 Task: Look for space in Andria, Italy from 2nd September, 2023 to 5th September, 2023 for 1 adult in price range Rs.5000 to Rs.10000. Place can be private room with 1  bedroom having 1 bed and 1 bathroom. Property type can be house, flat, guest house, hotel. Amenities needed are: washing machine. Booking option can be shelf check-in. Required host language is English.
Action: Mouse moved to (470, 77)
Screenshot: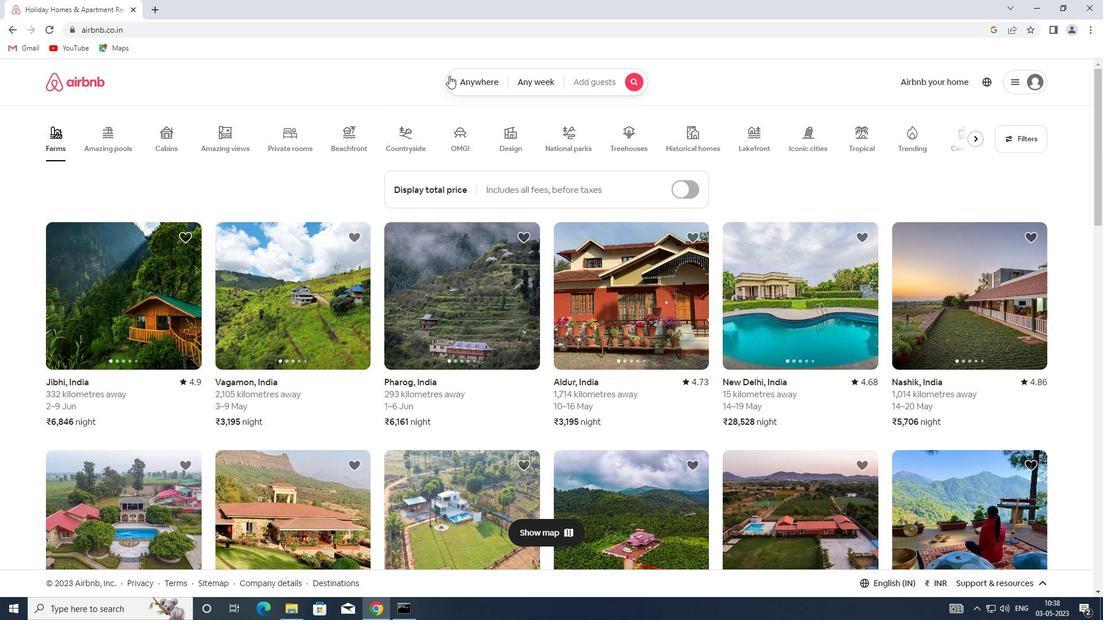 
Action: Mouse pressed left at (470, 77)
Screenshot: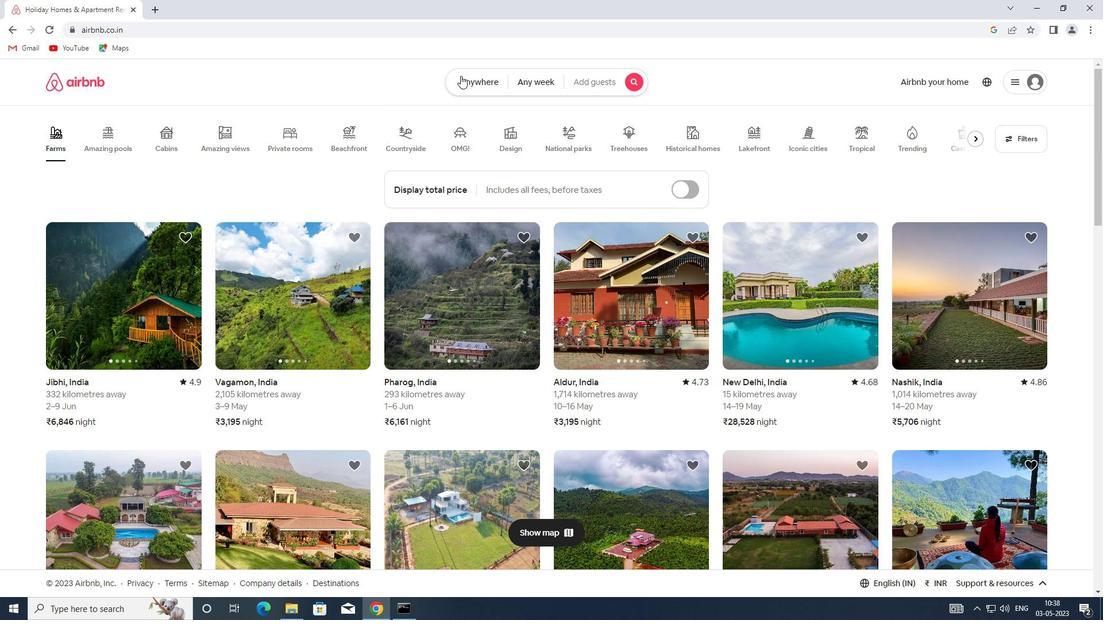 
Action: Mouse moved to (340, 127)
Screenshot: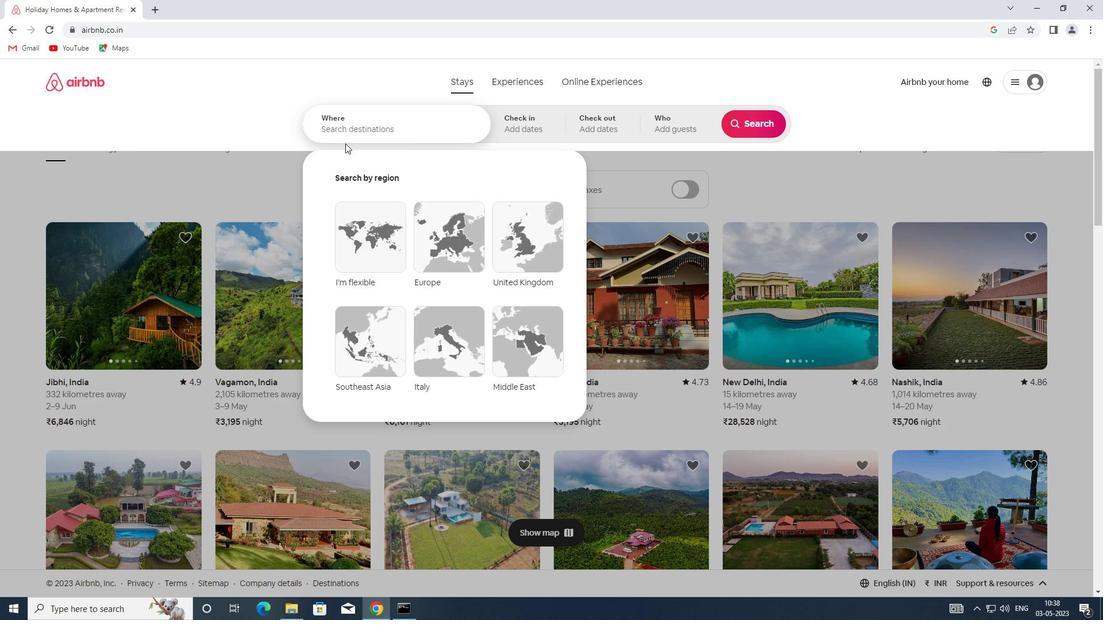
Action: Mouse pressed left at (340, 127)
Screenshot: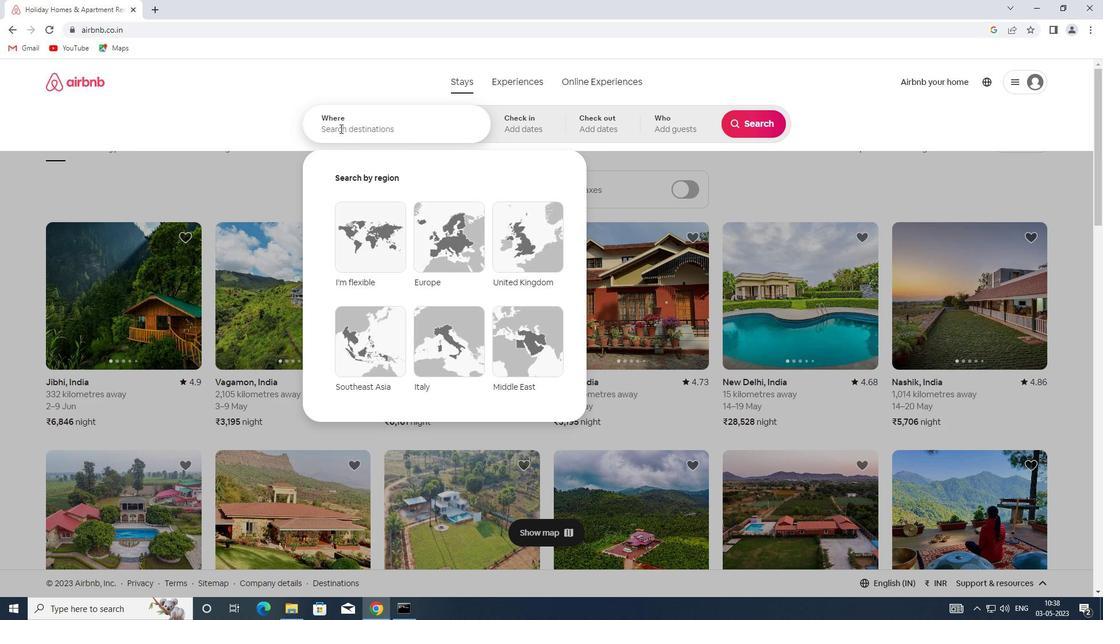 
Action: Key pressed <Key.shift>ANDRIA,<Key.shift>ITALY
Screenshot: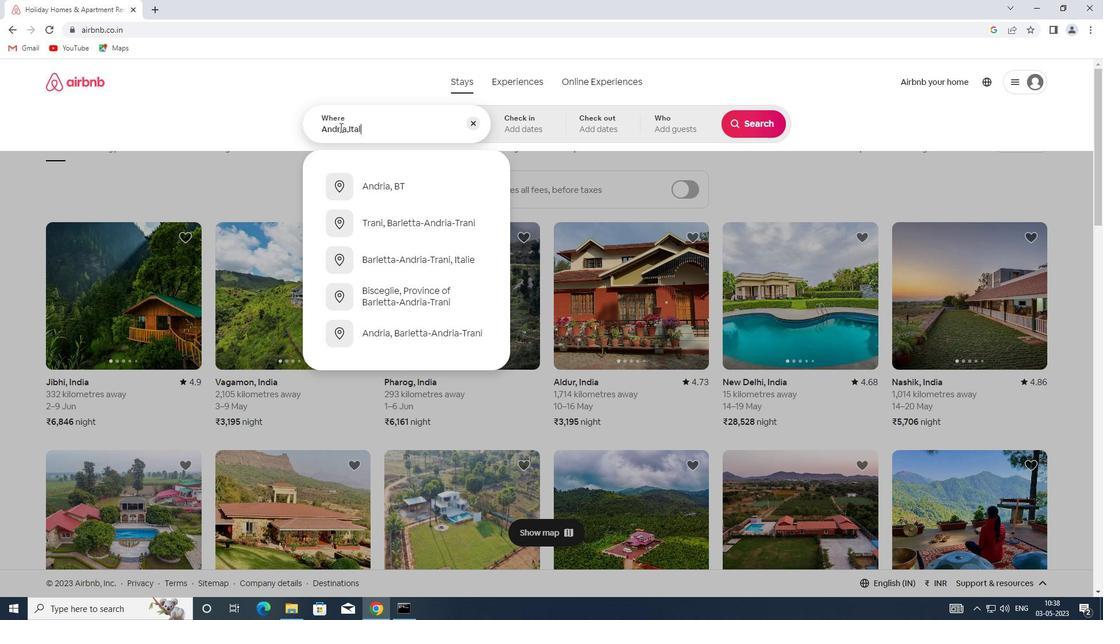 
Action: Mouse moved to (521, 137)
Screenshot: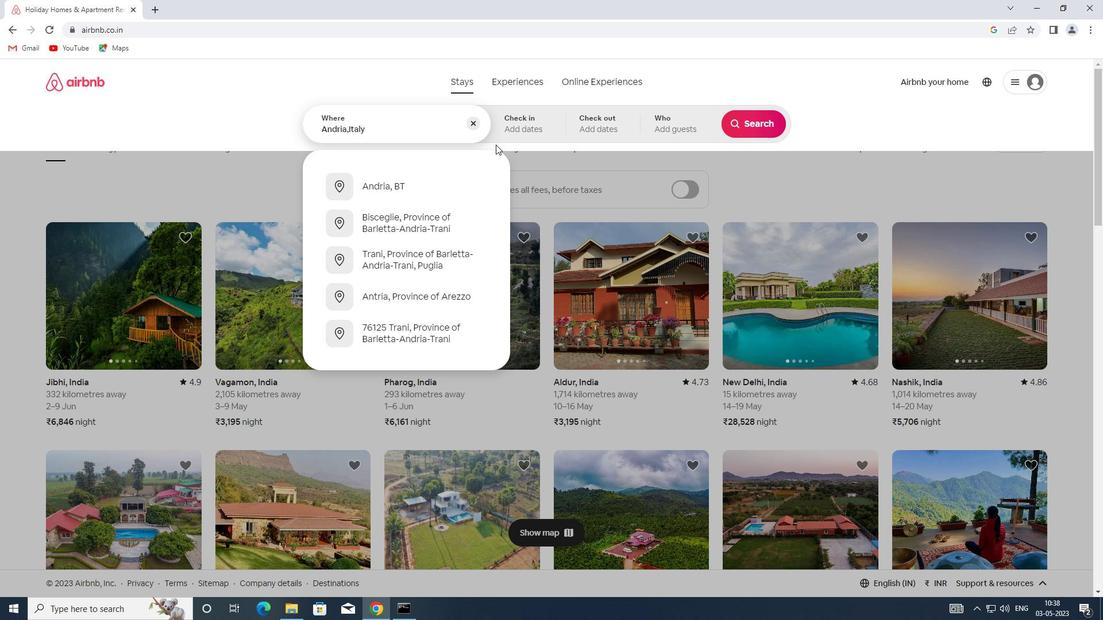 
Action: Mouse pressed left at (521, 137)
Screenshot: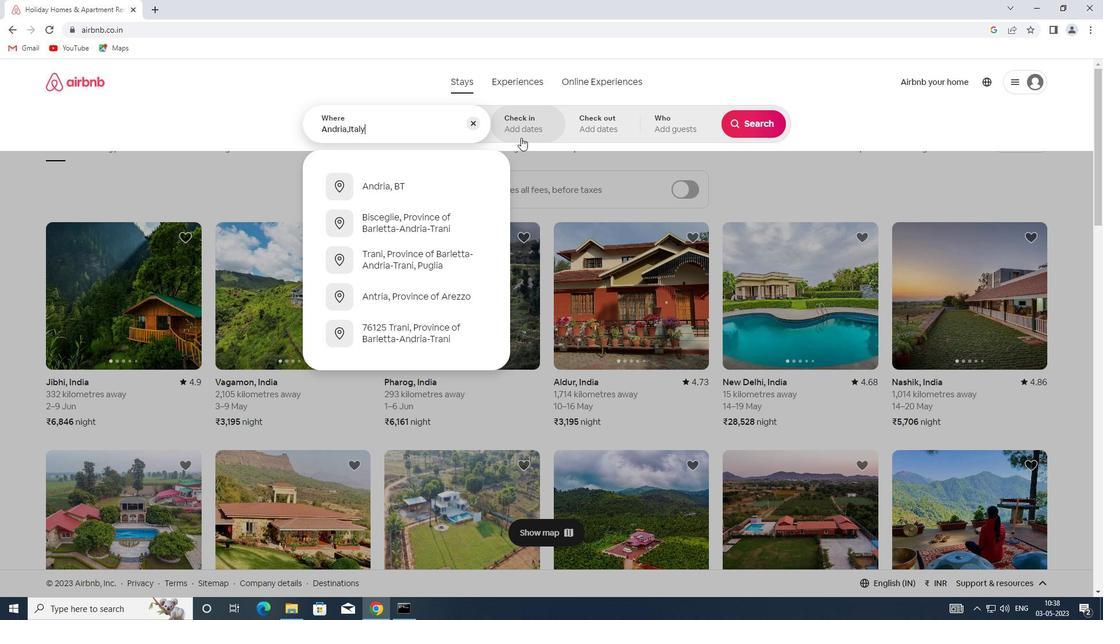 
Action: Mouse moved to (752, 220)
Screenshot: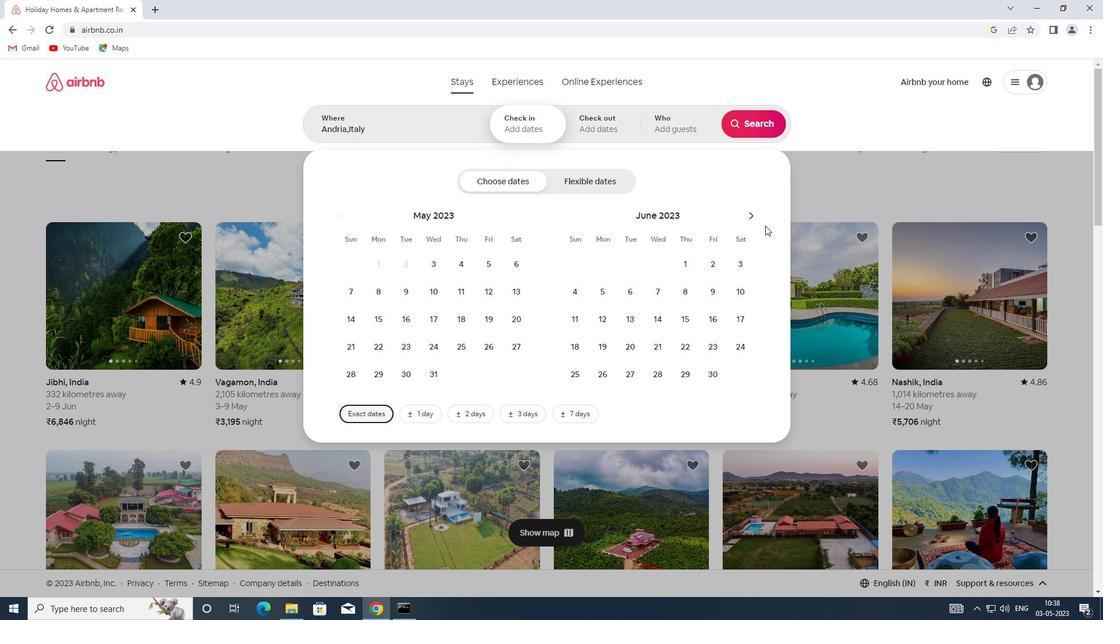 
Action: Mouse pressed left at (752, 220)
Screenshot: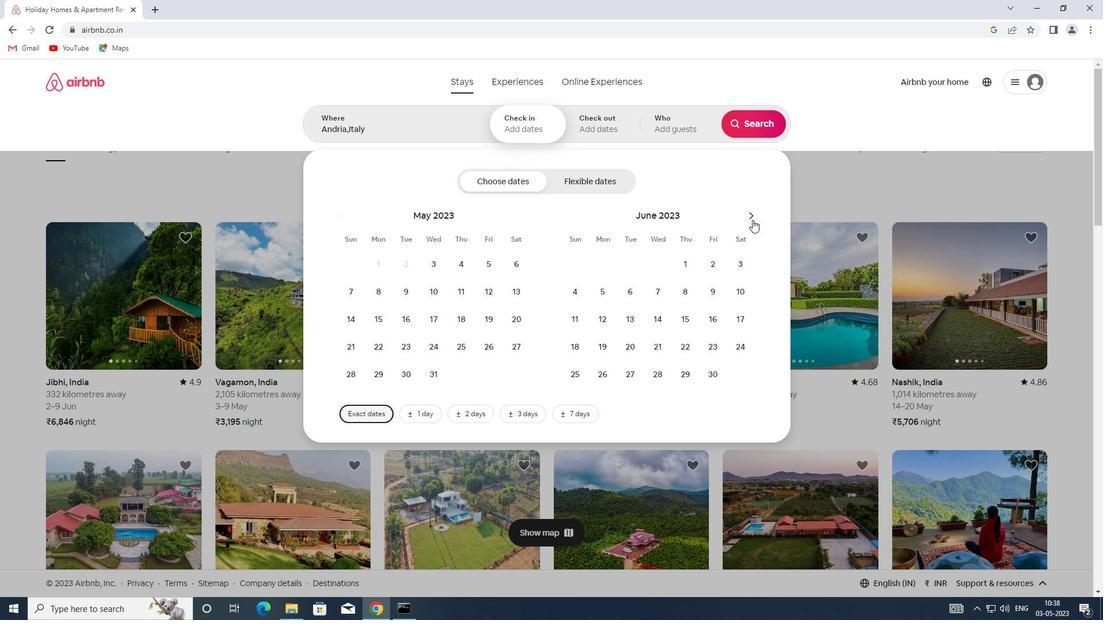 
Action: Mouse pressed left at (752, 220)
Screenshot: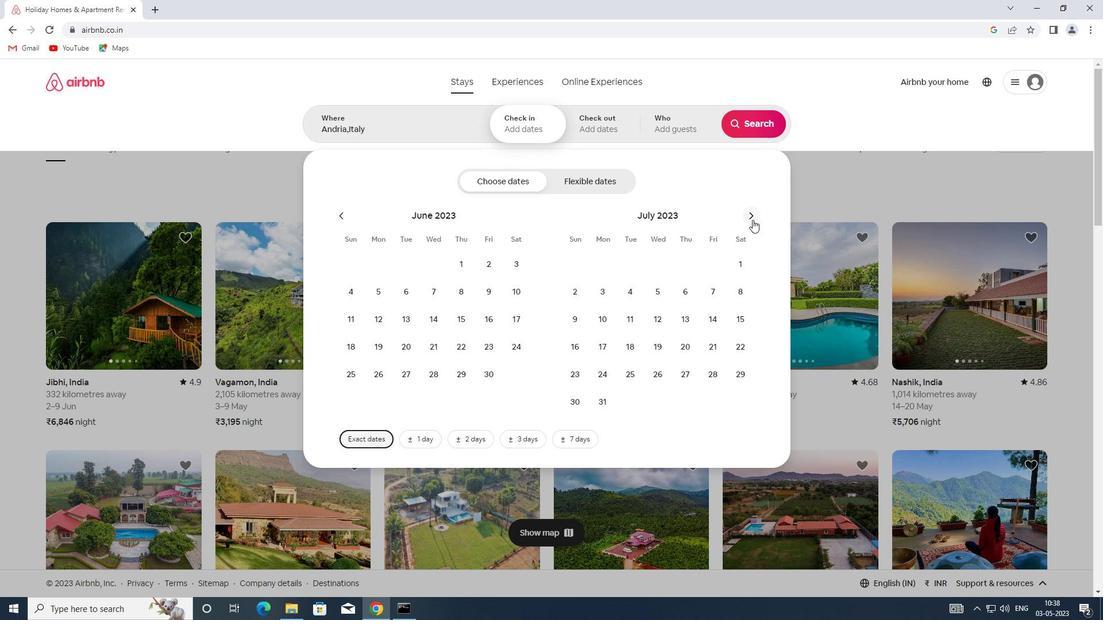 
Action: Mouse pressed left at (752, 220)
Screenshot: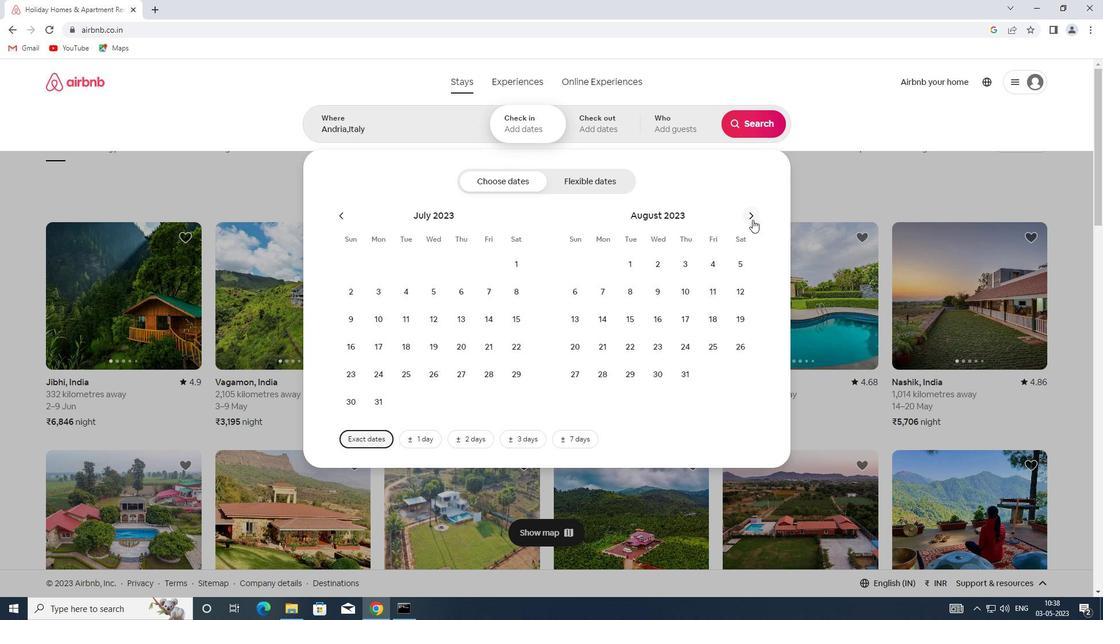 
Action: Mouse moved to (739, 271)
Screenshot: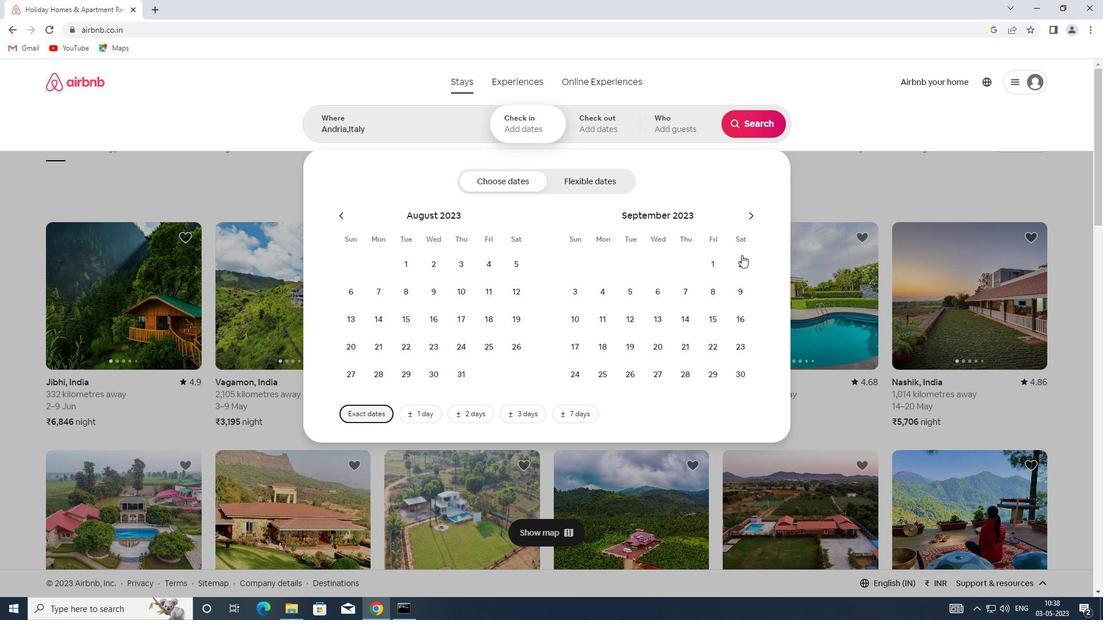 
Action: Mouse pressed left at (739, 271)
Screenshot: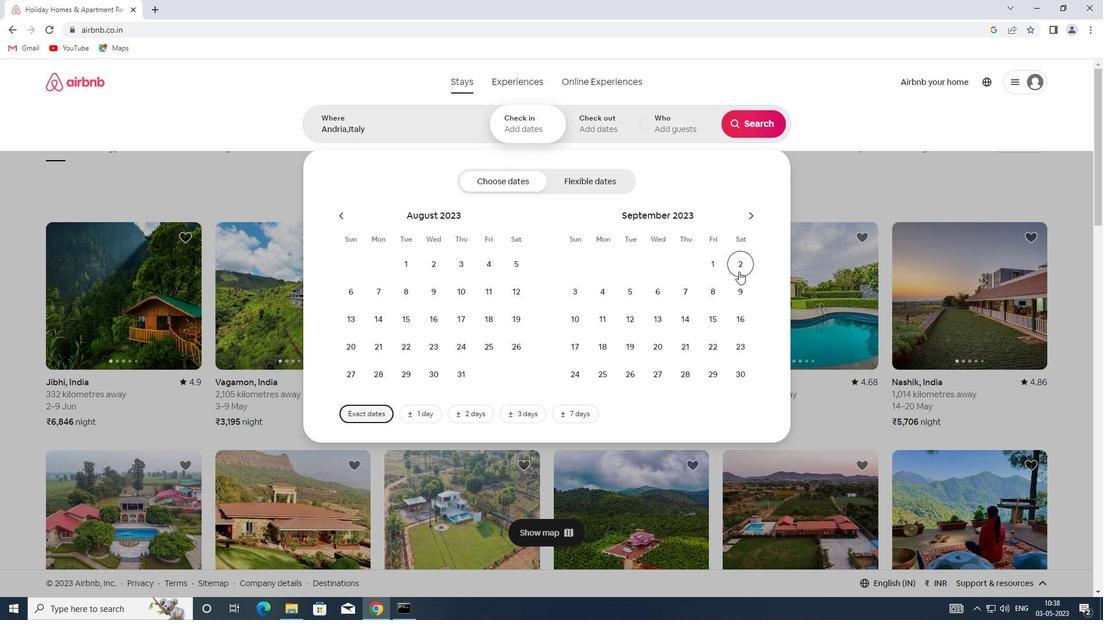 
Action: Mouse moved to (635, 293)
Screenshot: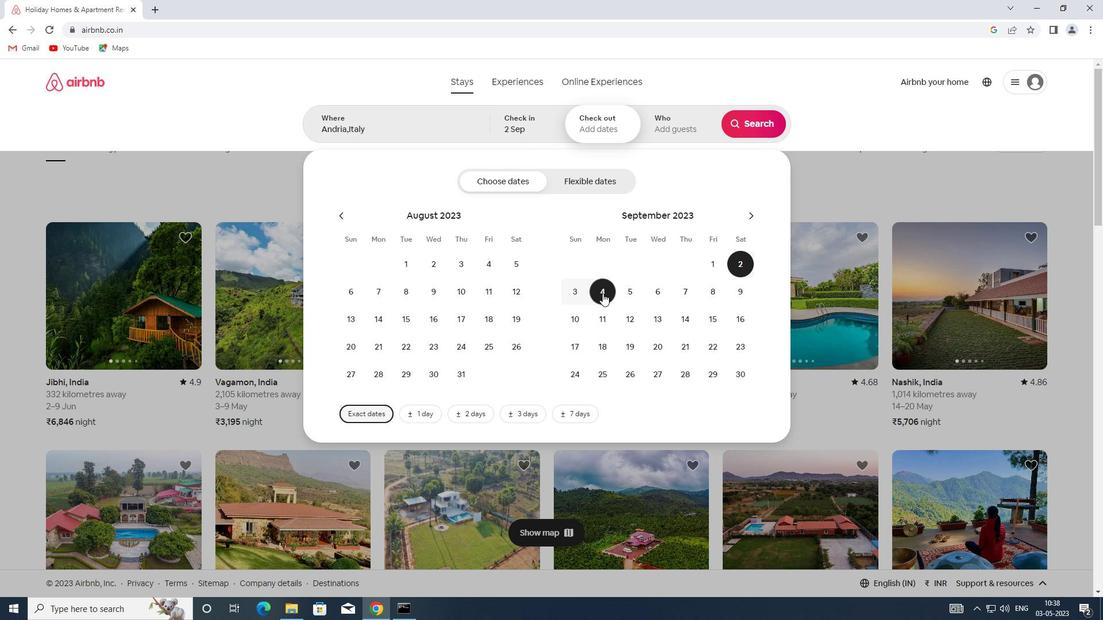 
Action: Mouse pressed left at (635, 293)
Screenshot: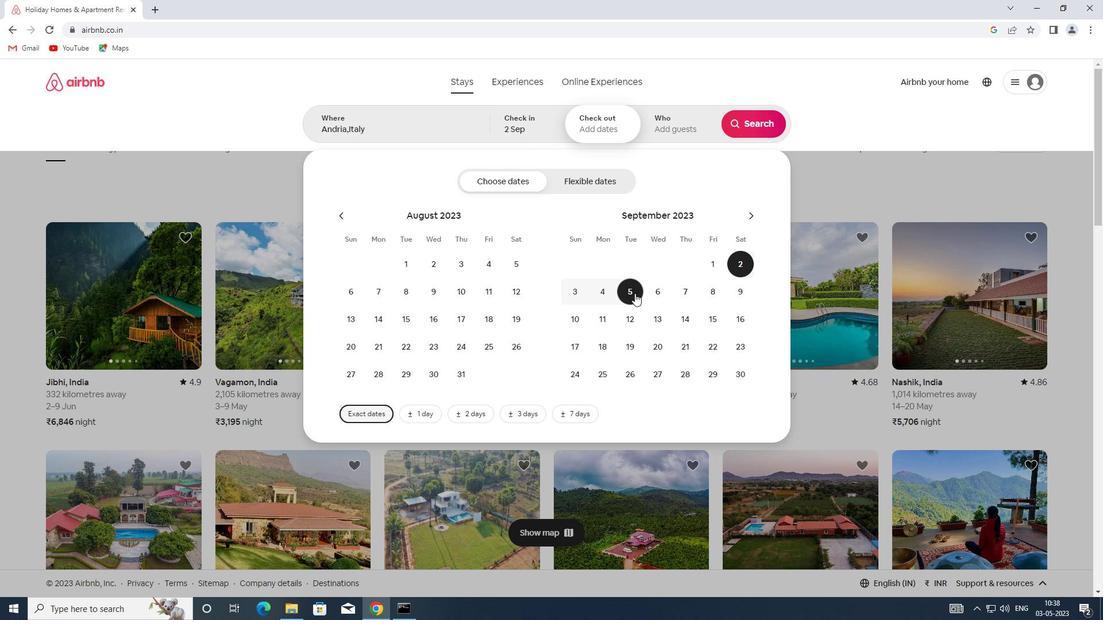 
Action: Mouse moved to (668, 124)
Screenshot: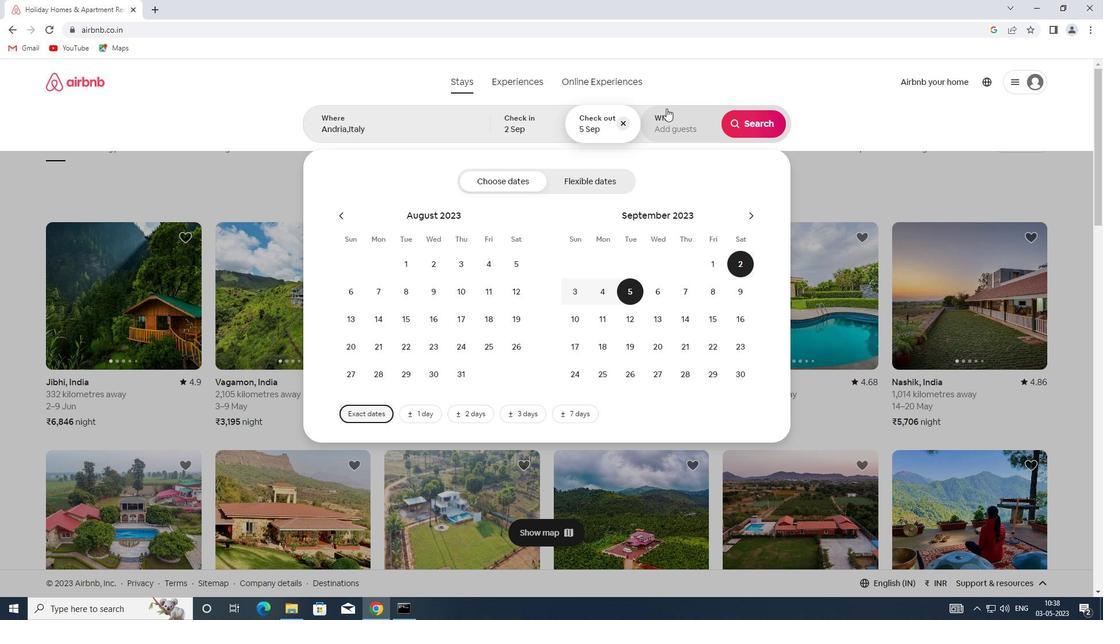 
Action: Mouse pressed left at (668, 124)
Screenshot: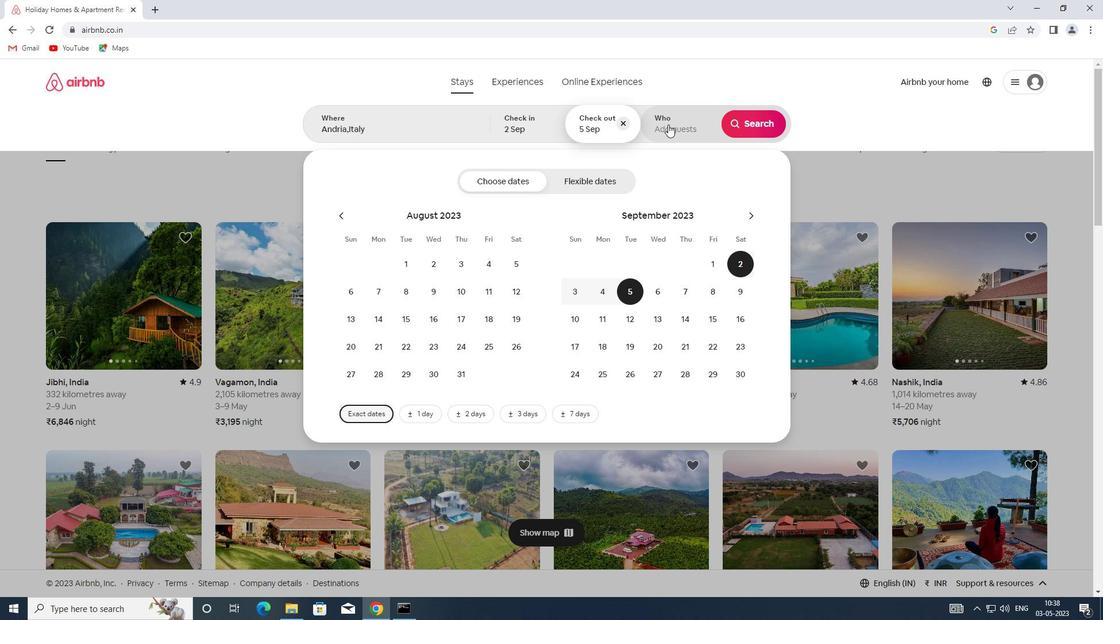 
Action: Mouse moved to (756, 186)
Screenshot: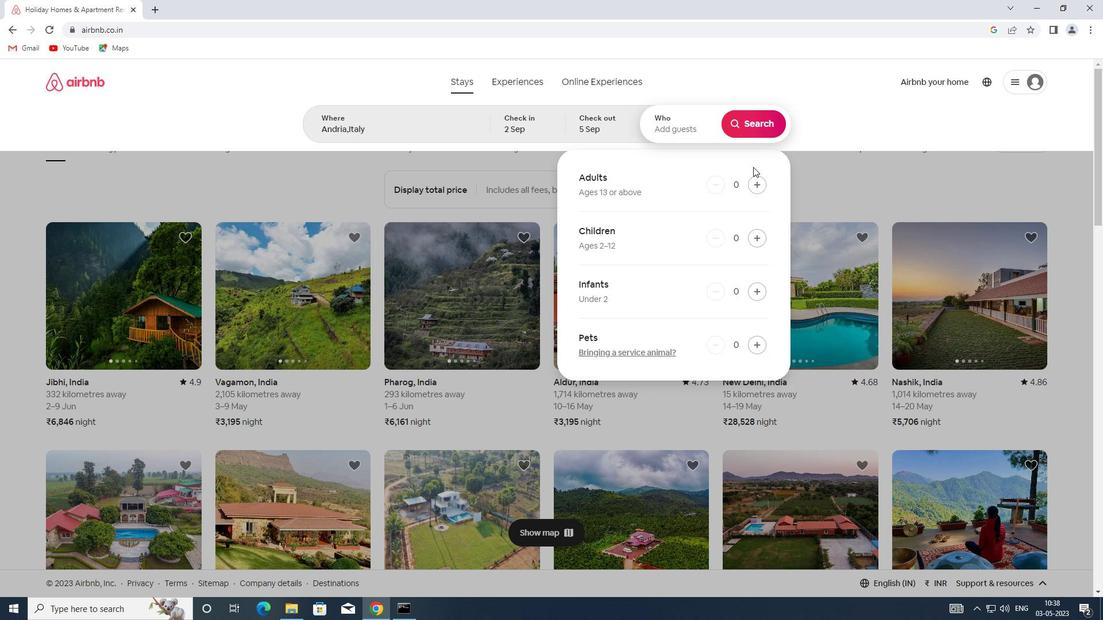 
Action: Mouse pressed left at (756, 186)
Screenshot: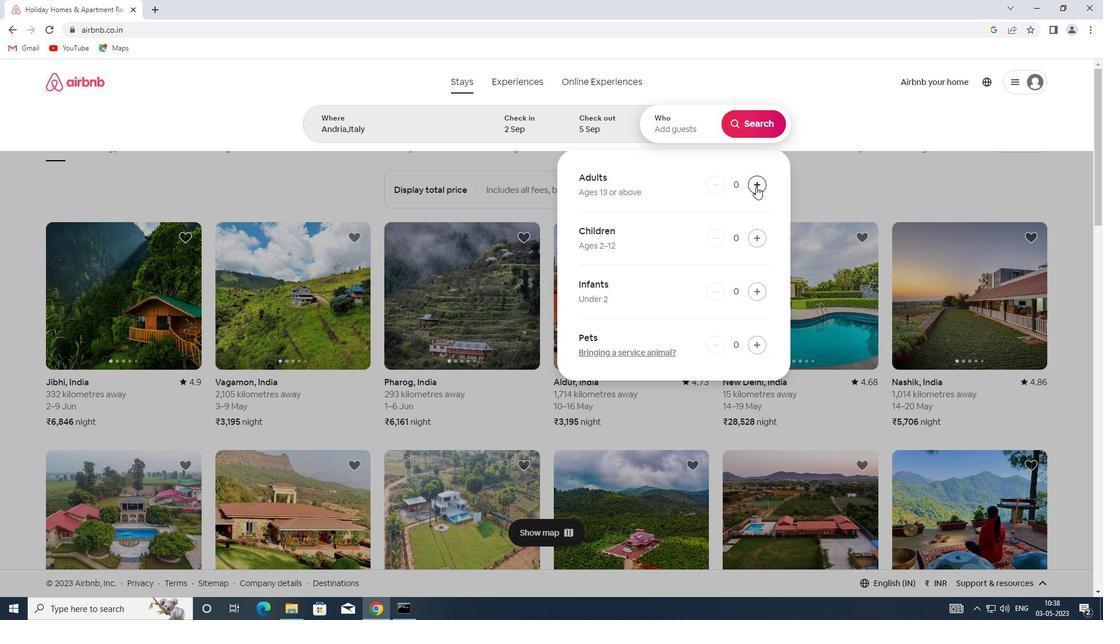 
Action: Mouse moved to (756, 113)
Screenshot: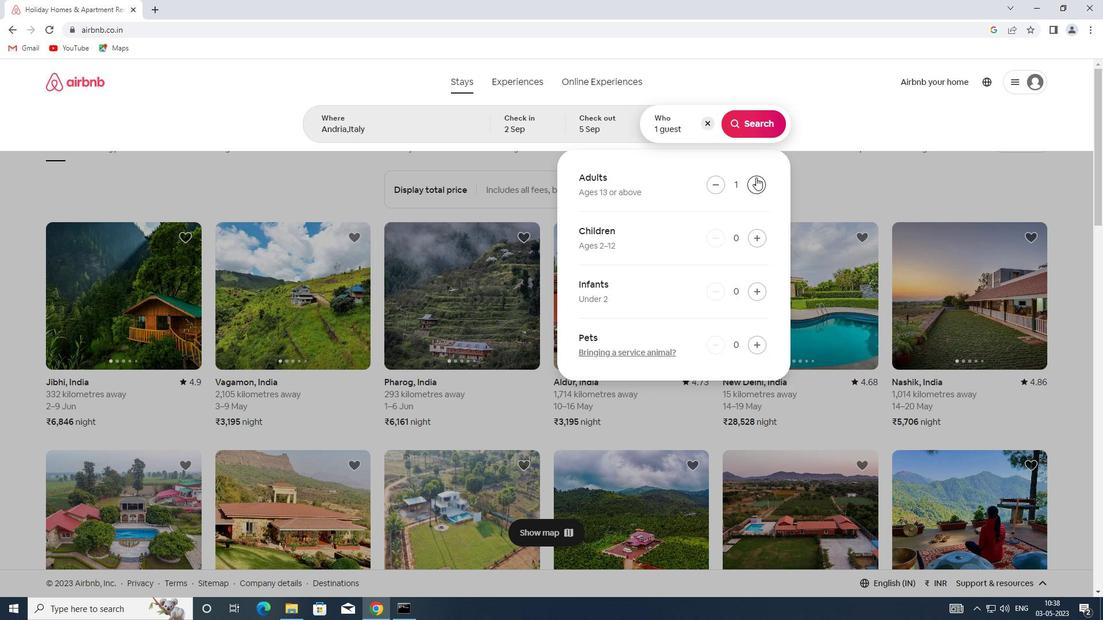 
Action: Mouse pressed left at (756, 113)
Screenshot: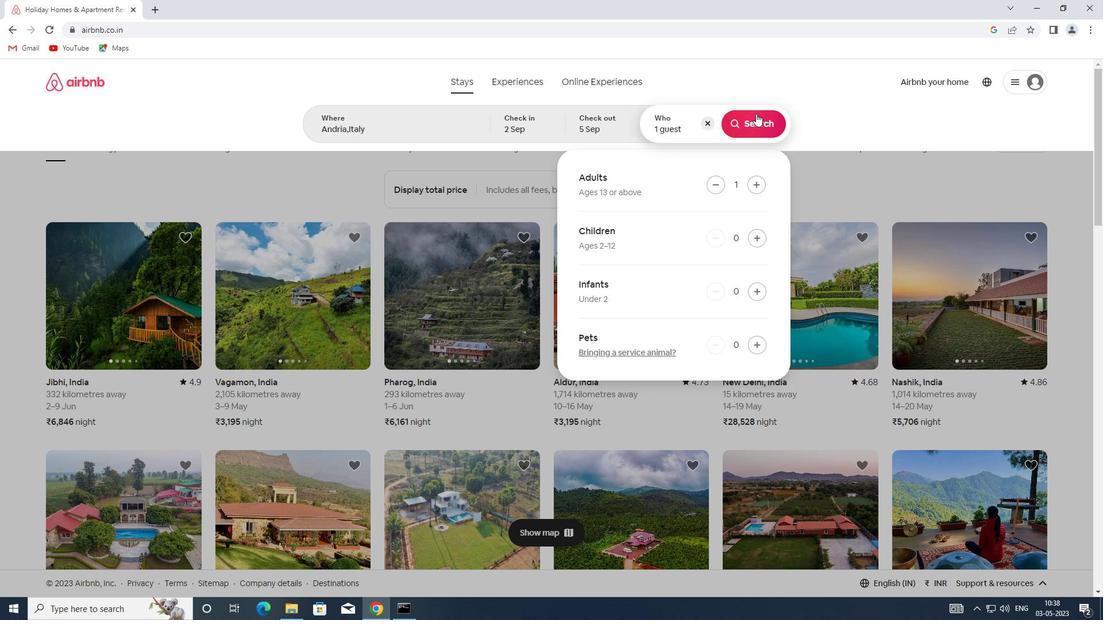 
Action: Mouse moved to (1046, 136)
Screenshot: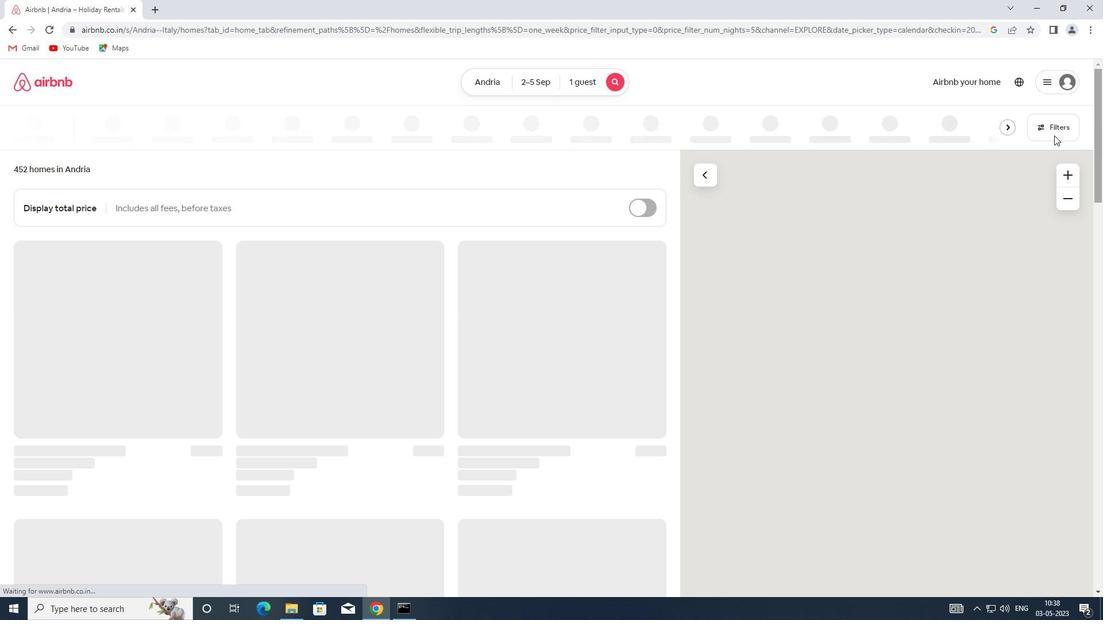 
Action: Mouse pressed left at (1046, 136)
Screenshot: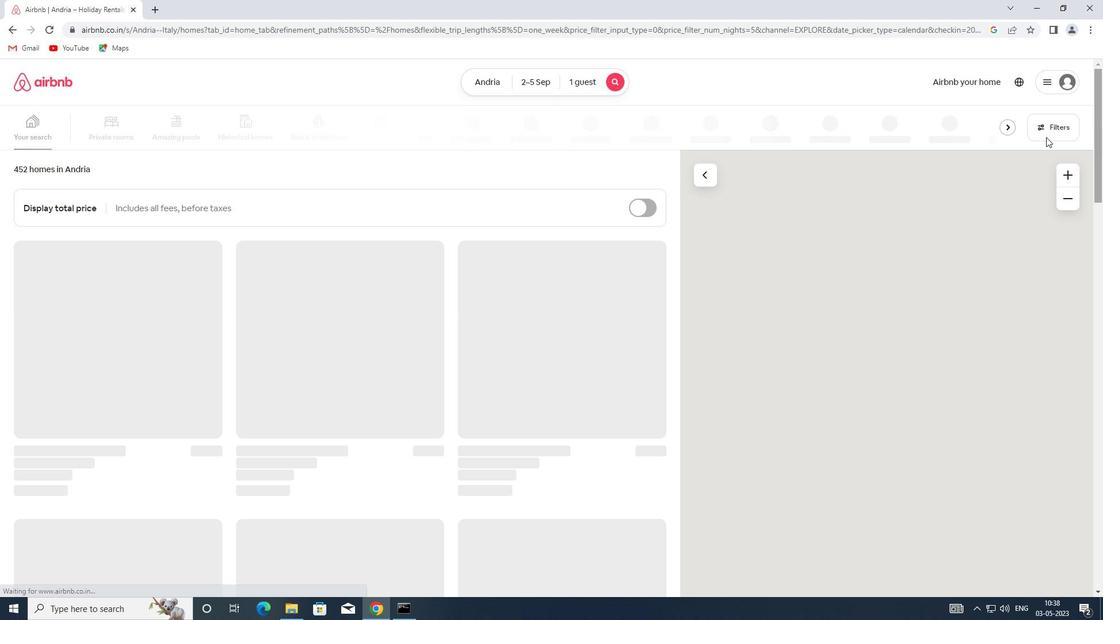 
Action: Mouse moved to (414, 274)
Screenshot: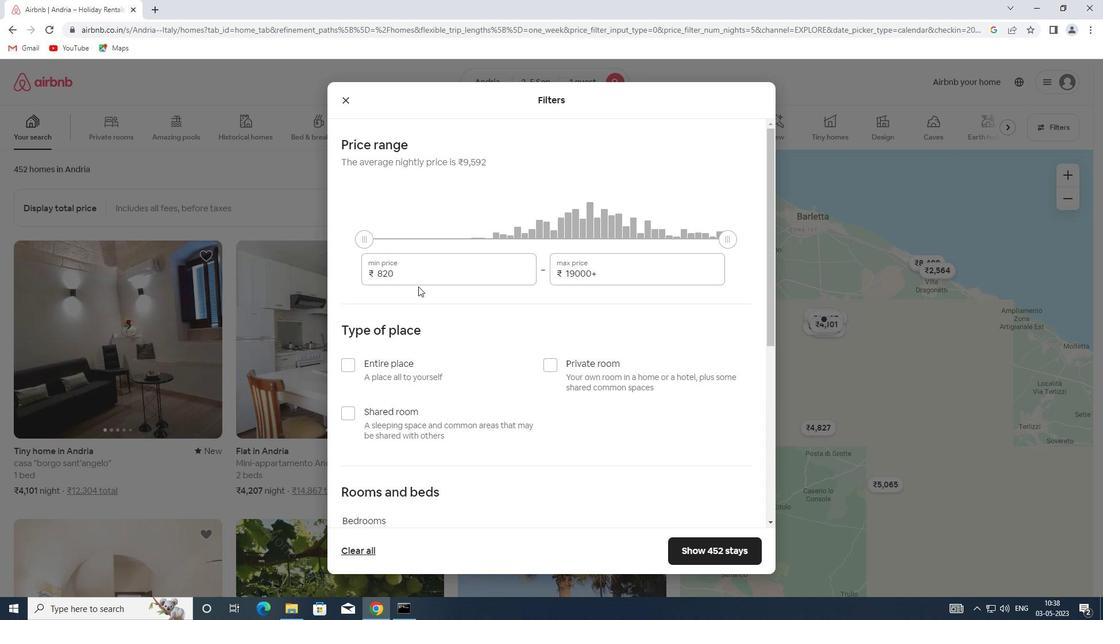 
Action: Mouse pressed left at (414, 274)
Screenshot: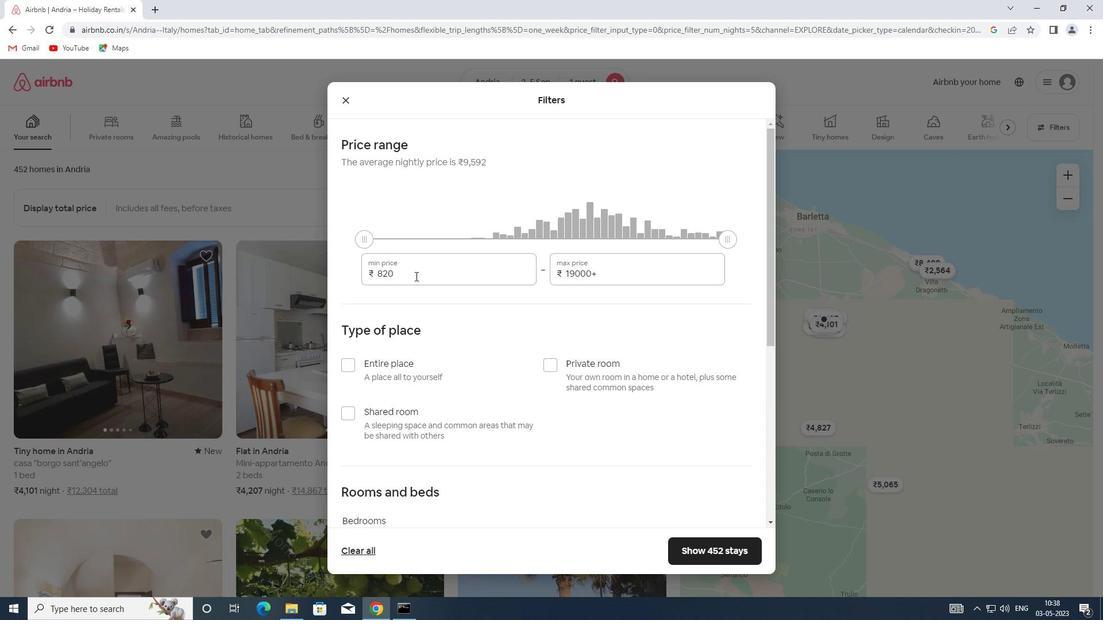 
Action: Mouse moved to (326, 271)
Screenshot: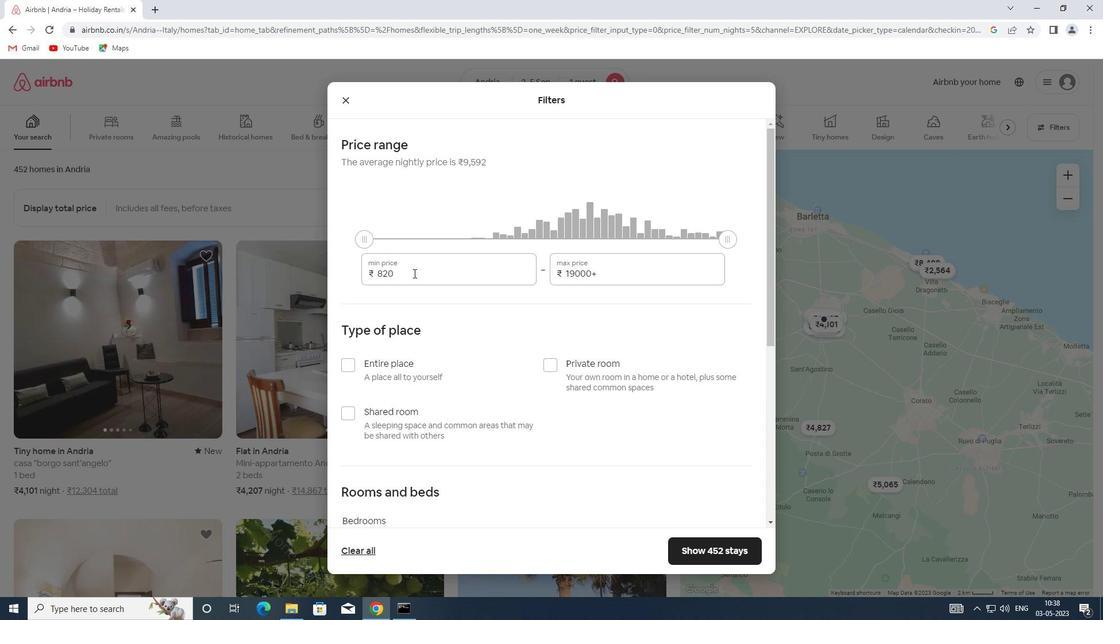 
Action: Key pressed 5000
Screenshot: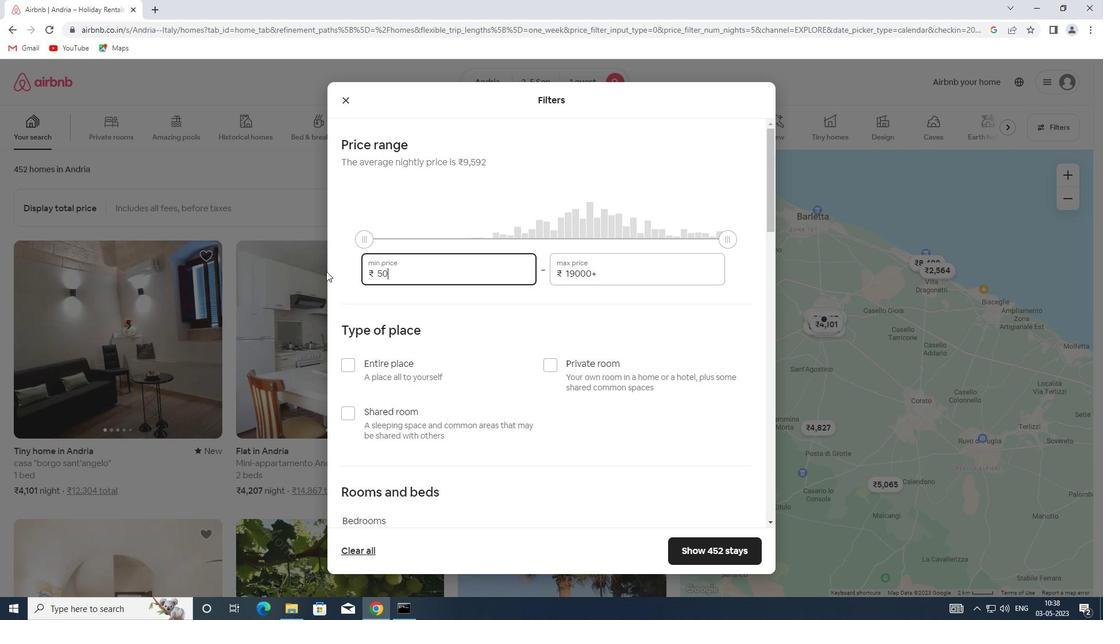 
Action: Mouse moved to (605, 271)
Screenshot: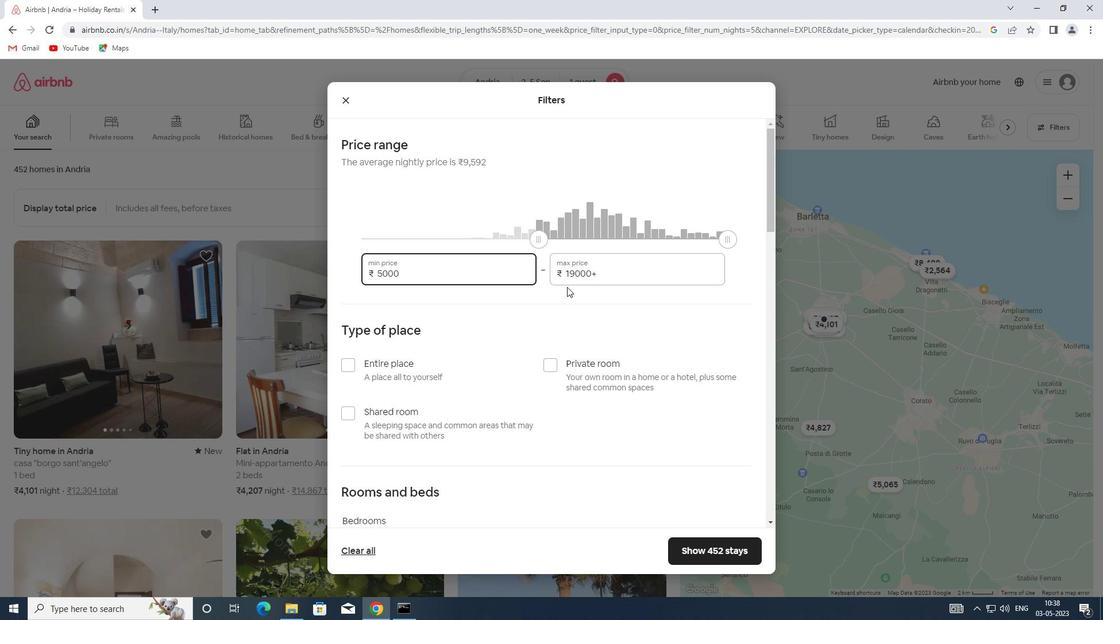 
Action: Mouse pressed left at (605, 271)
Screenshot: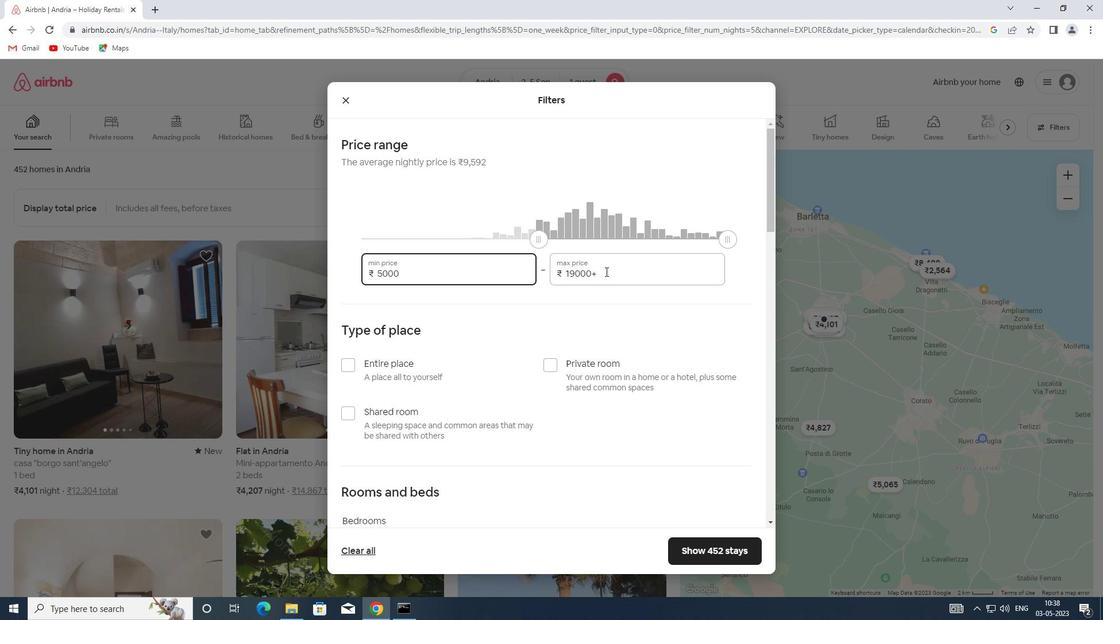 
Action: Mouse moved to (550, 271)
Screenshot: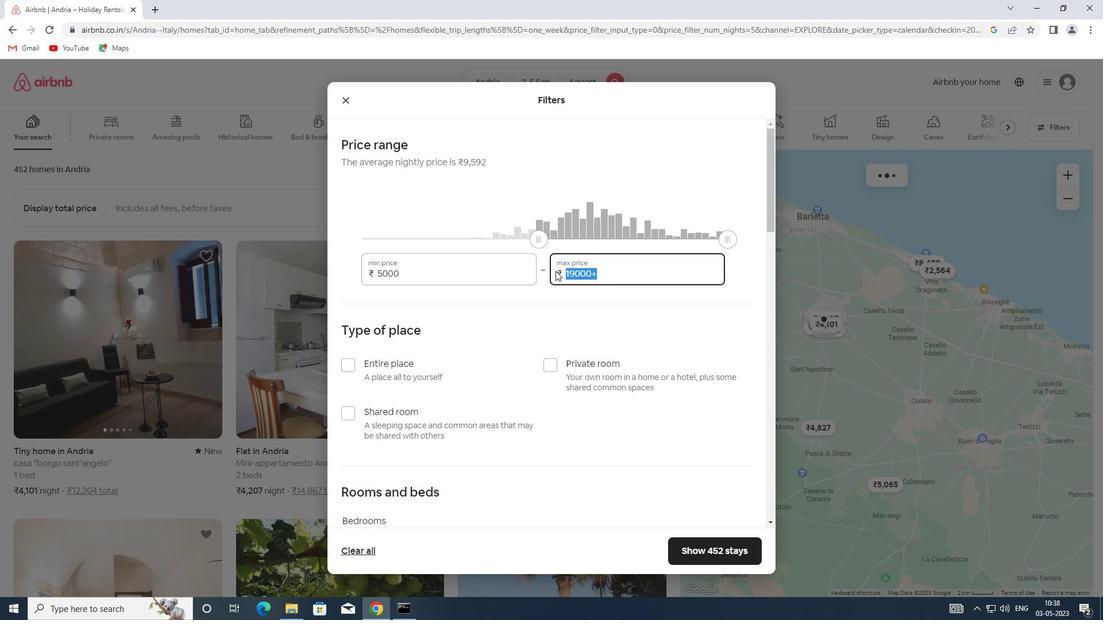 
Action: Key pressed 10000
Screenshot: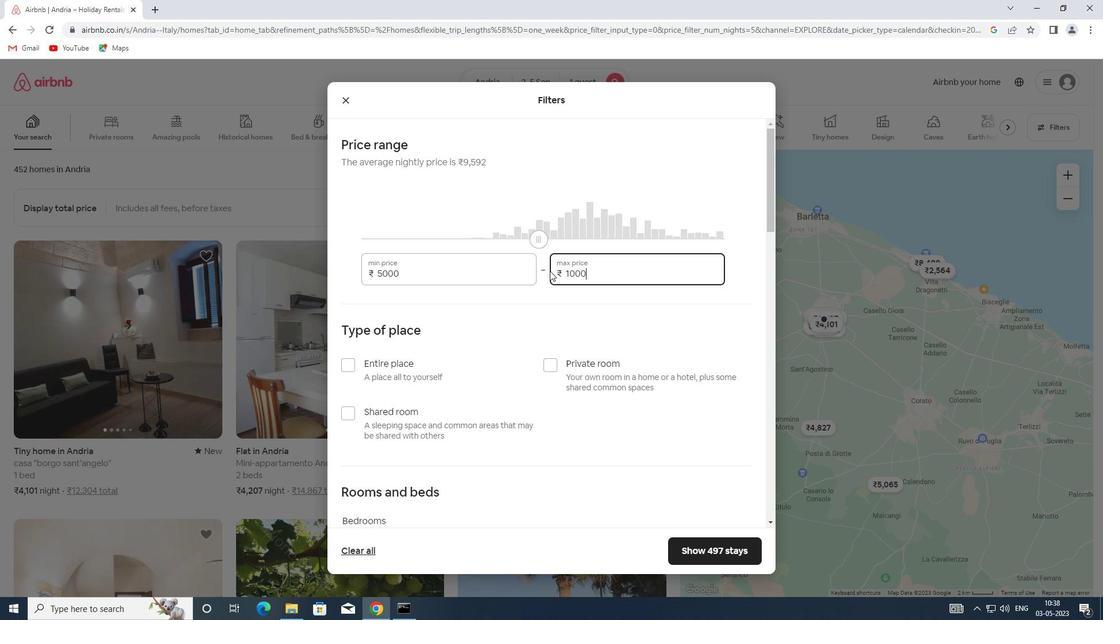 
Action: Mouse moved to (361, 366)
Screenshot: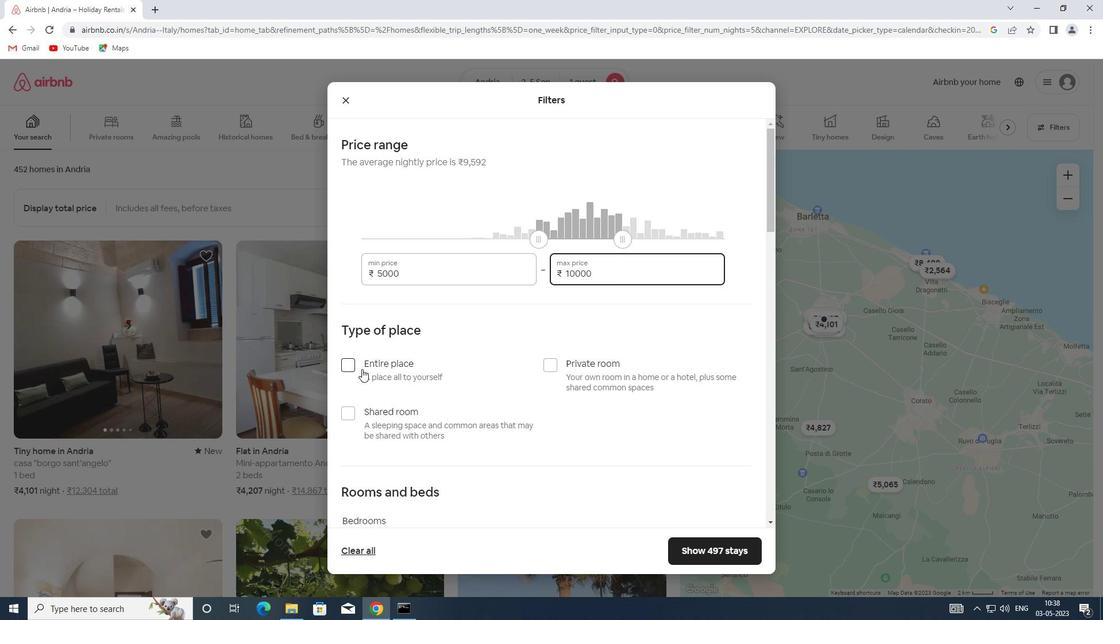 
Action: Mouse pressed left at (361, 366)
Screenshot: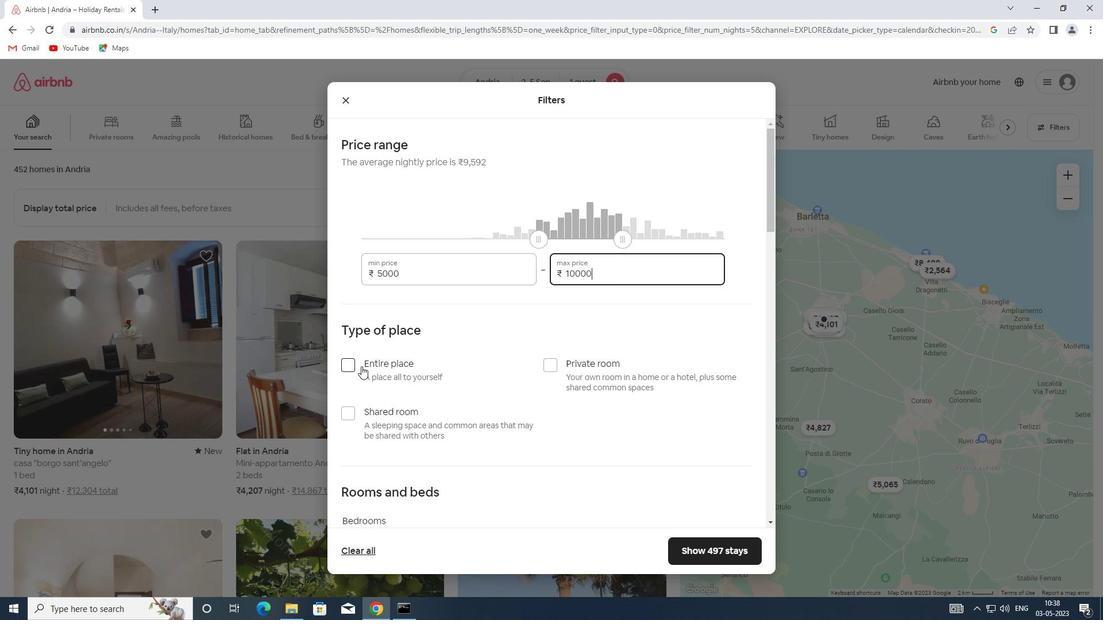 
Action: Mouse scrolled (361, 366) with delta (0, 0)
Screenshot: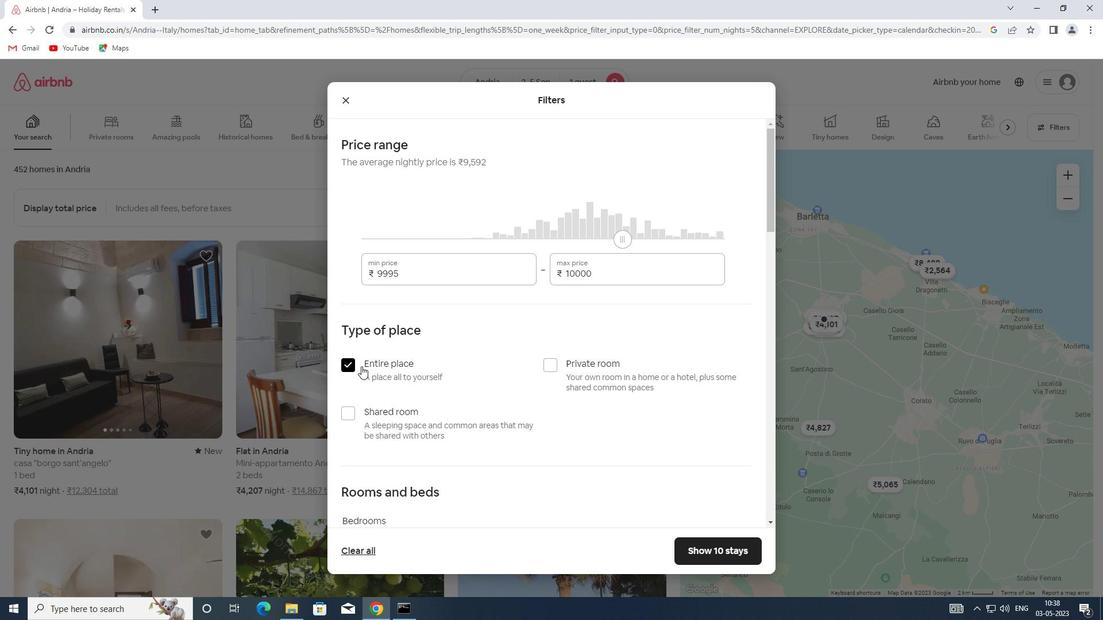 
Action: Mouse moved to (553, 311)
Screenshot: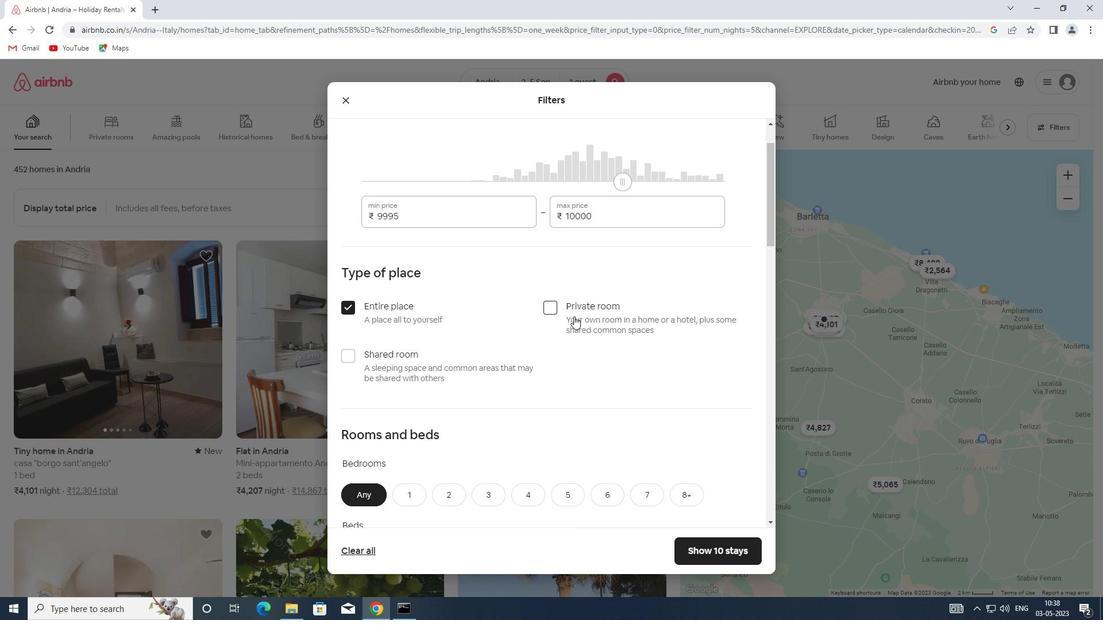 
Action: Mouse pressed left at (553, 311)
Screenshot: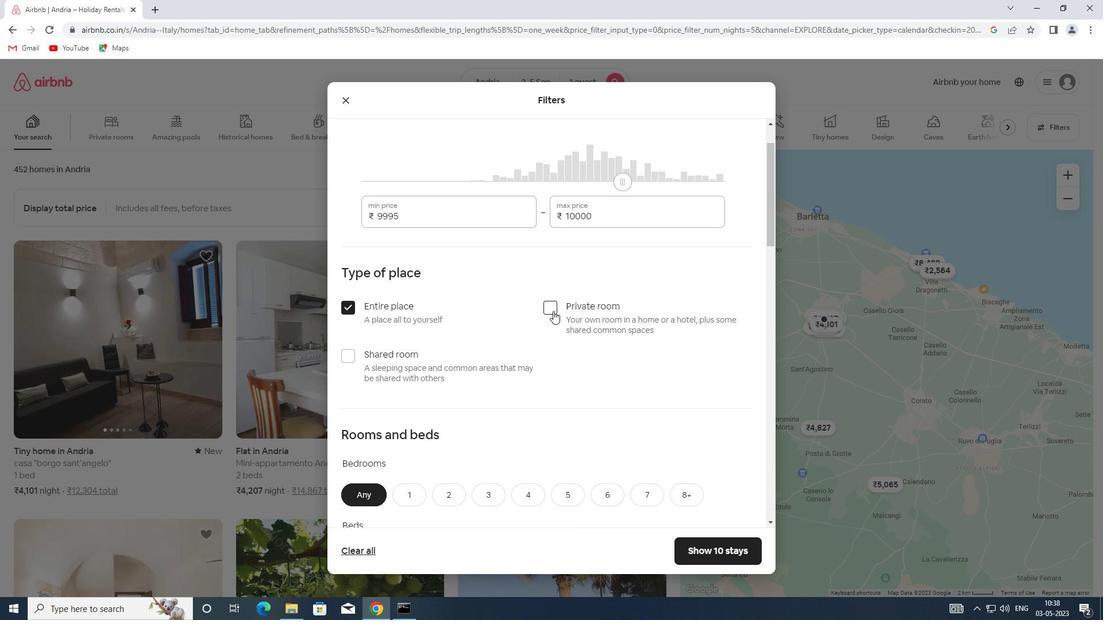 
Action: Mouse moved to (350, 310)
Screenshot: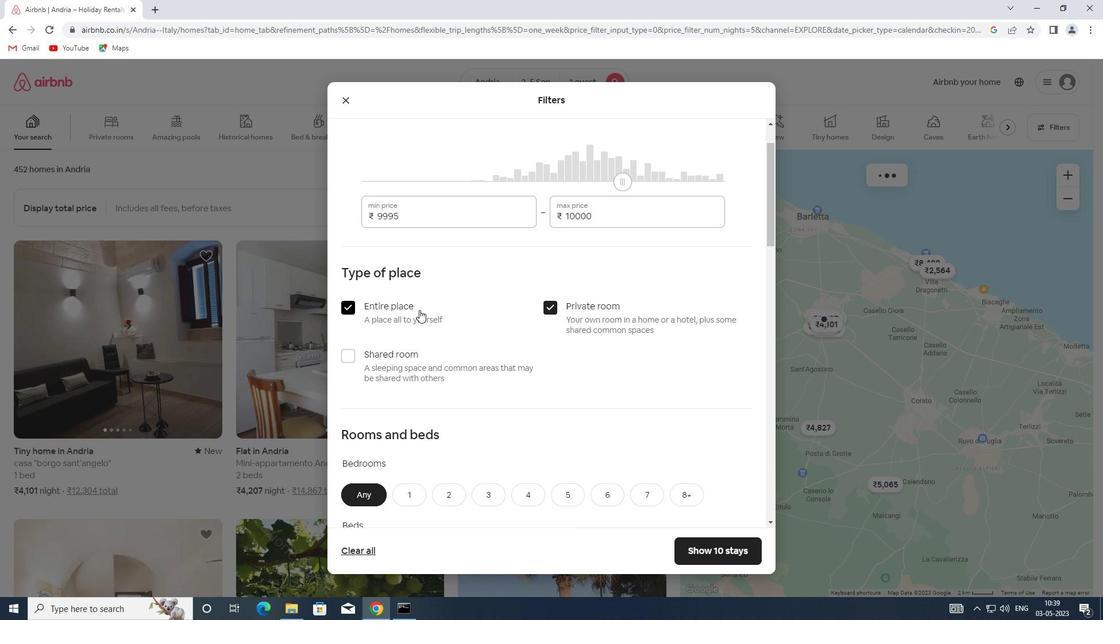 
Action: Mouse pressed left at (350, 310)
Screenshot: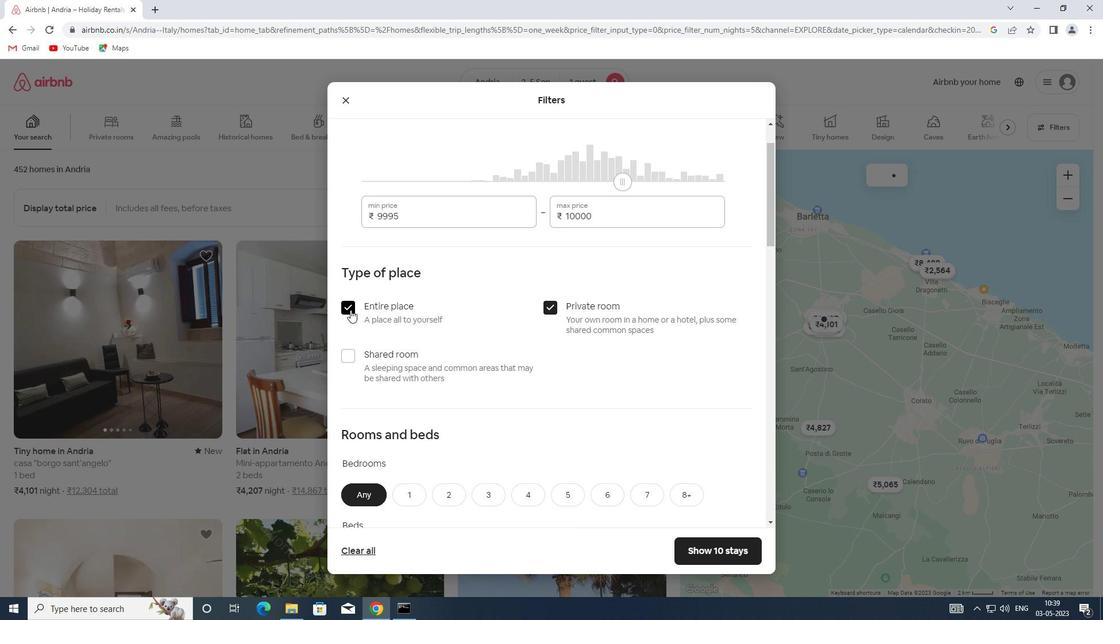 
Action: Mouse scrolled (350, 309) with delta (0, 0)
Screenshot: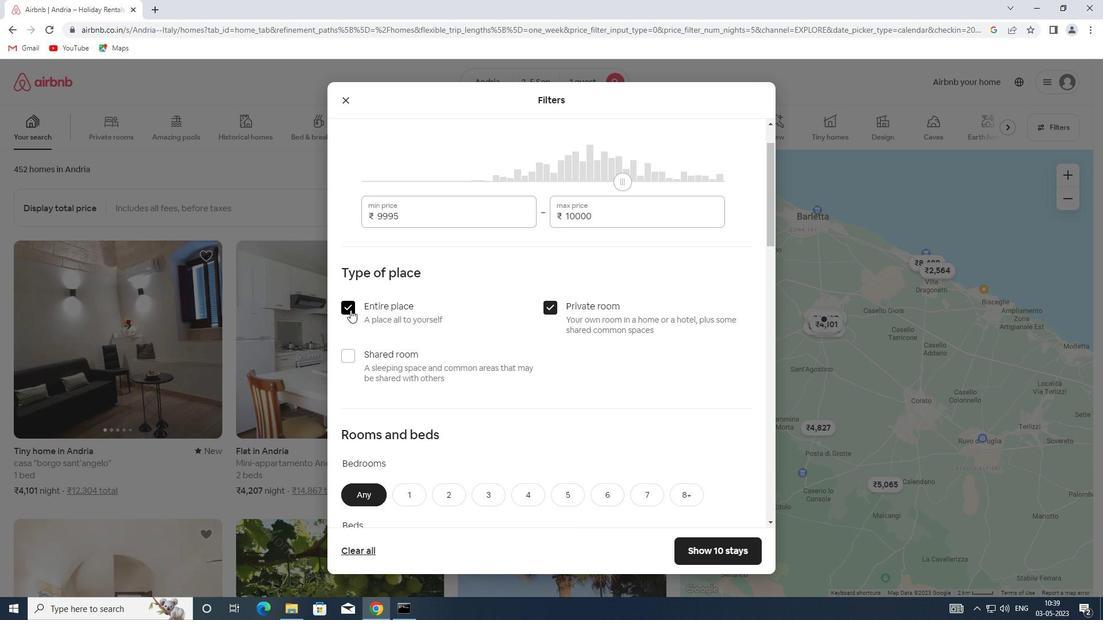 
Action: Mouse scrolled (350, 309) with delta (0, 0)
Screenshot: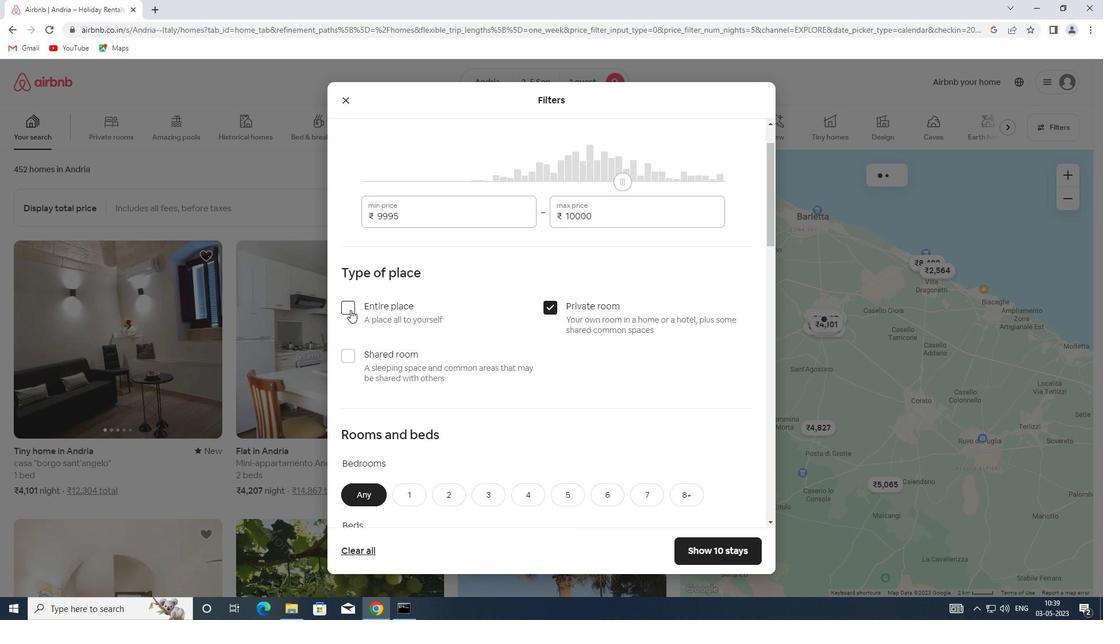 
Action: Mouse scrolled (350, 309) with delta (0, 0)
Screenshot: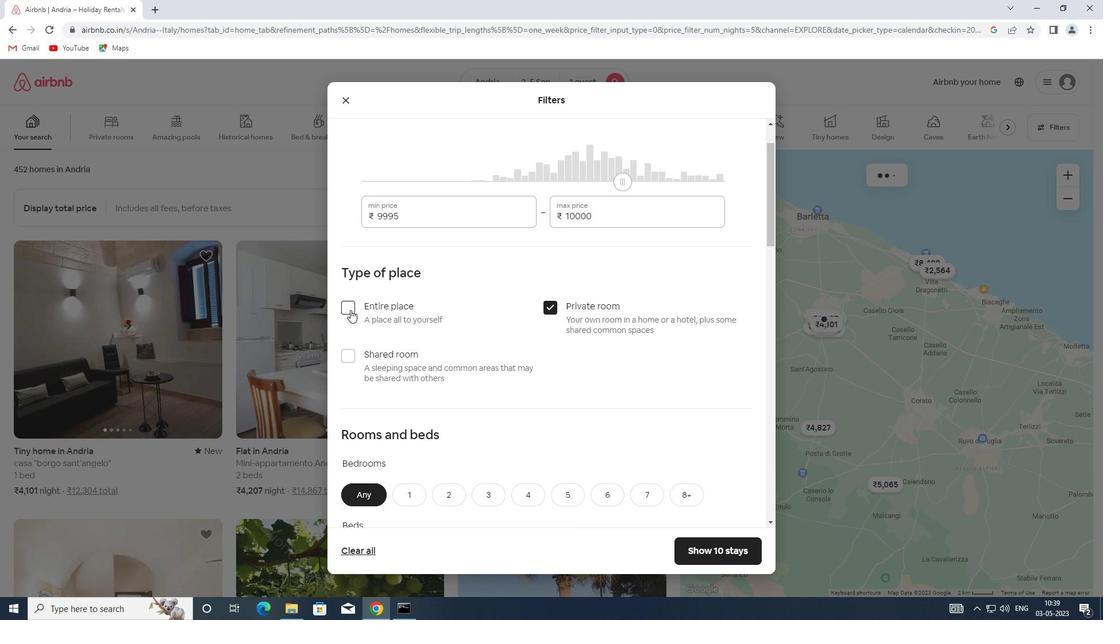 
Action: Mouse moved to (407, 317)
Screenshot: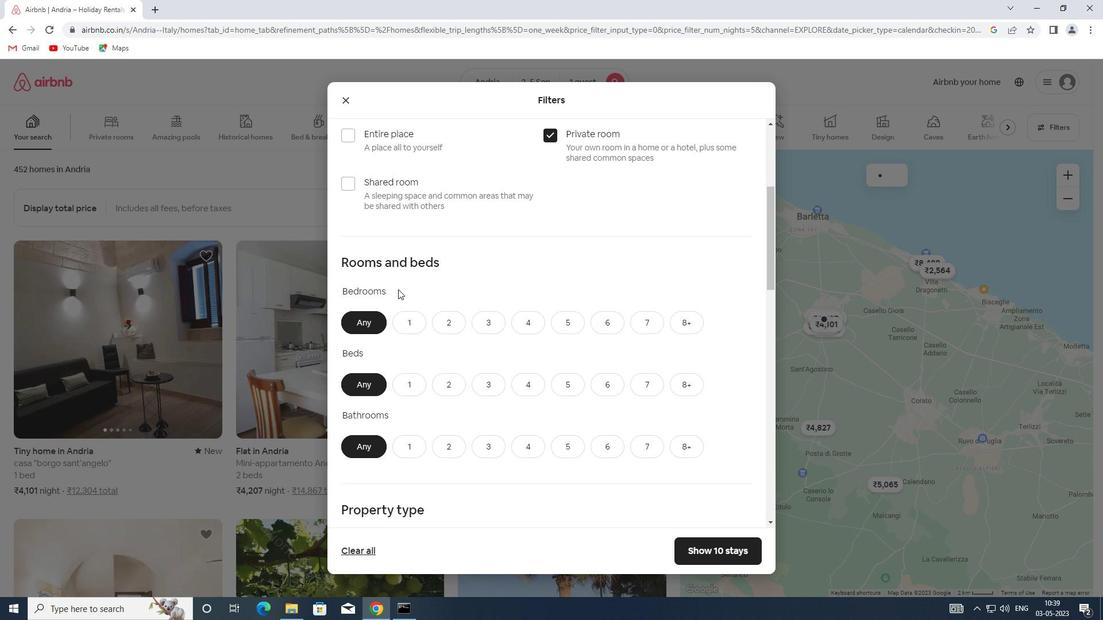 
Action: Mouse pressed left at (407, 317)
Screenshot: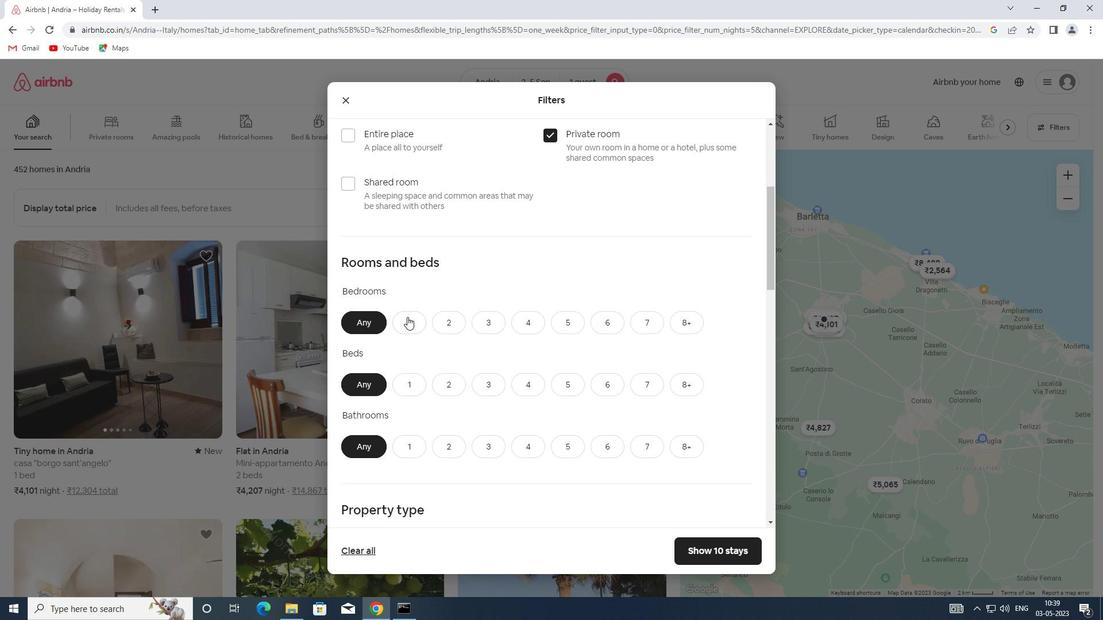 
Action: Mouse moved to (414, 383)
Screenshot: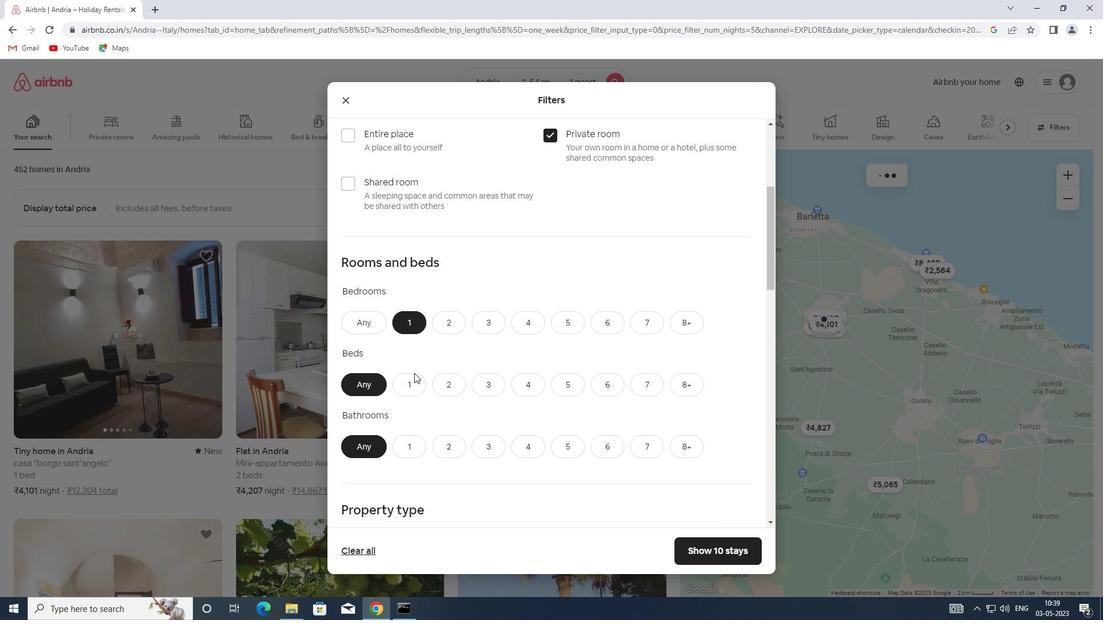 
Action: Mouse pressed left at (414, 383)
Screenshot: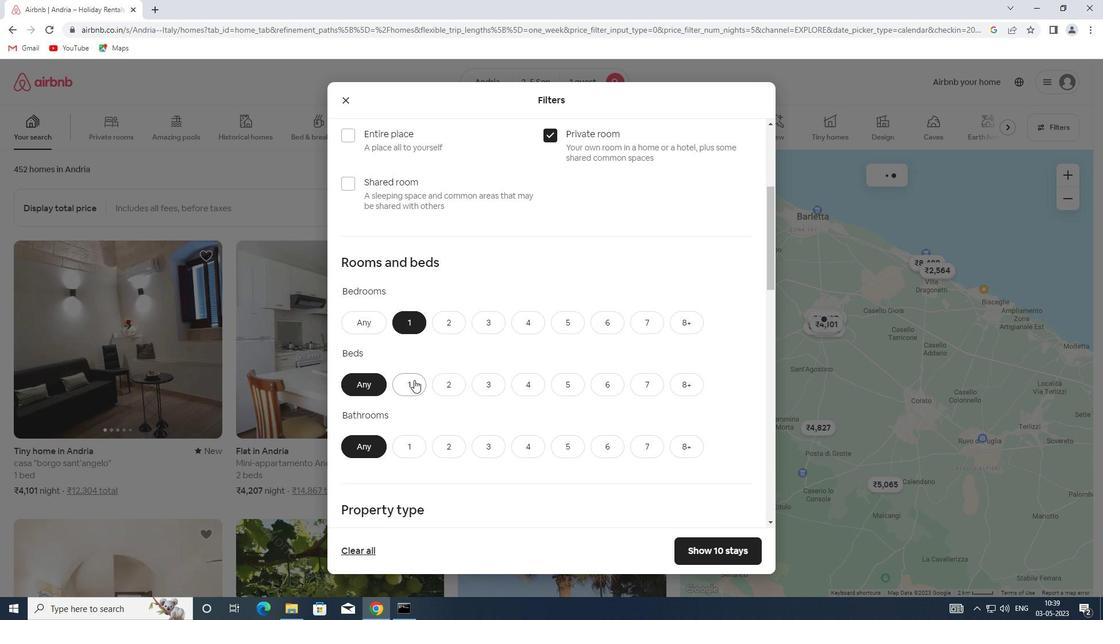 
Action: Mouse moved to (401, 440)
Screenshot: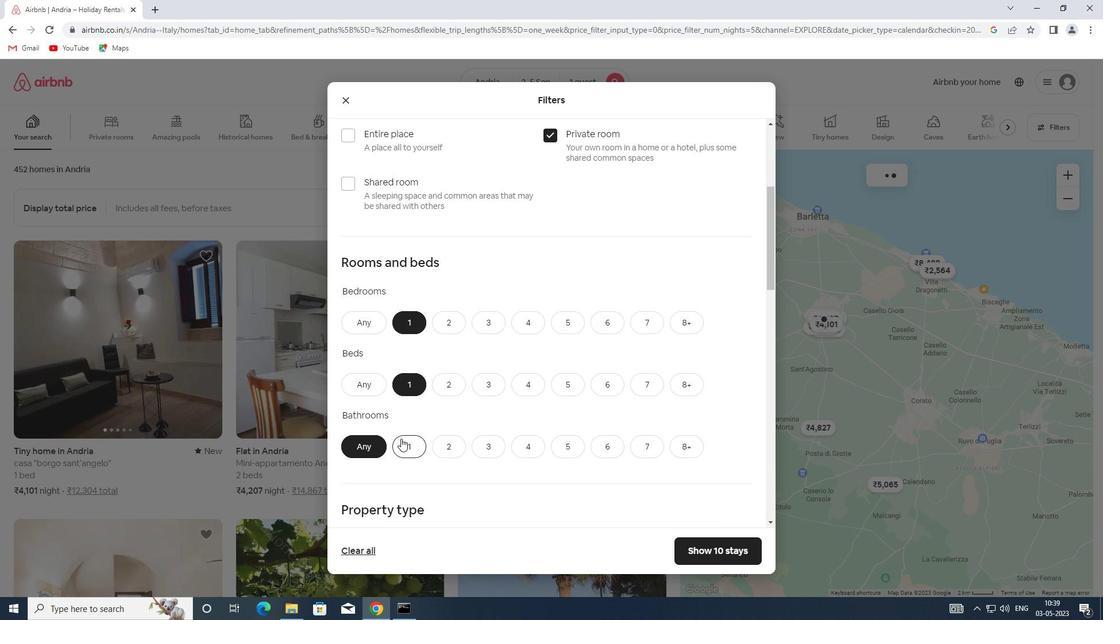 
Action: Mouse pressed left at (401, 440)
Screenshot: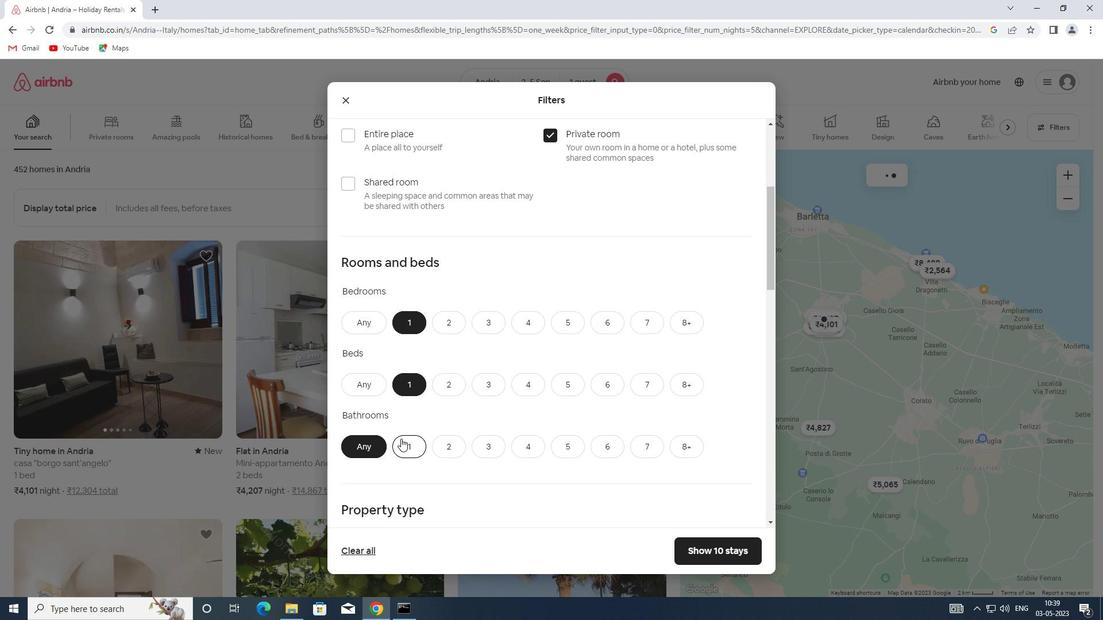 
Action: Mouse scrolled (401, 441) with delta (0, 0)
Screenshot: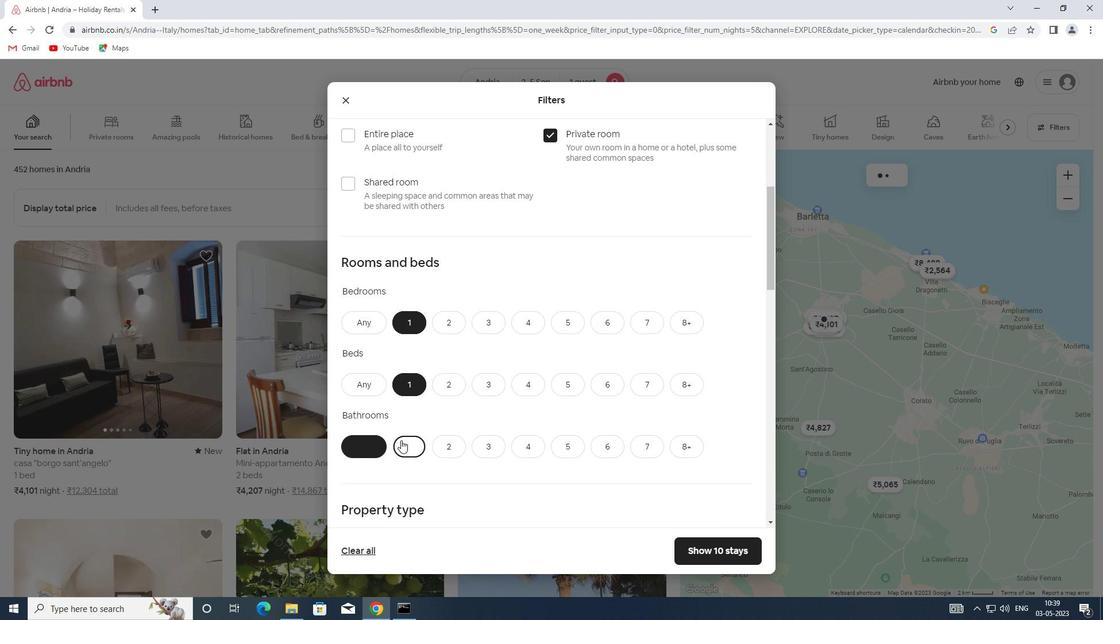 
Action: Mouse scrolled (401, 440) with delta (0, 0)
Screenshot: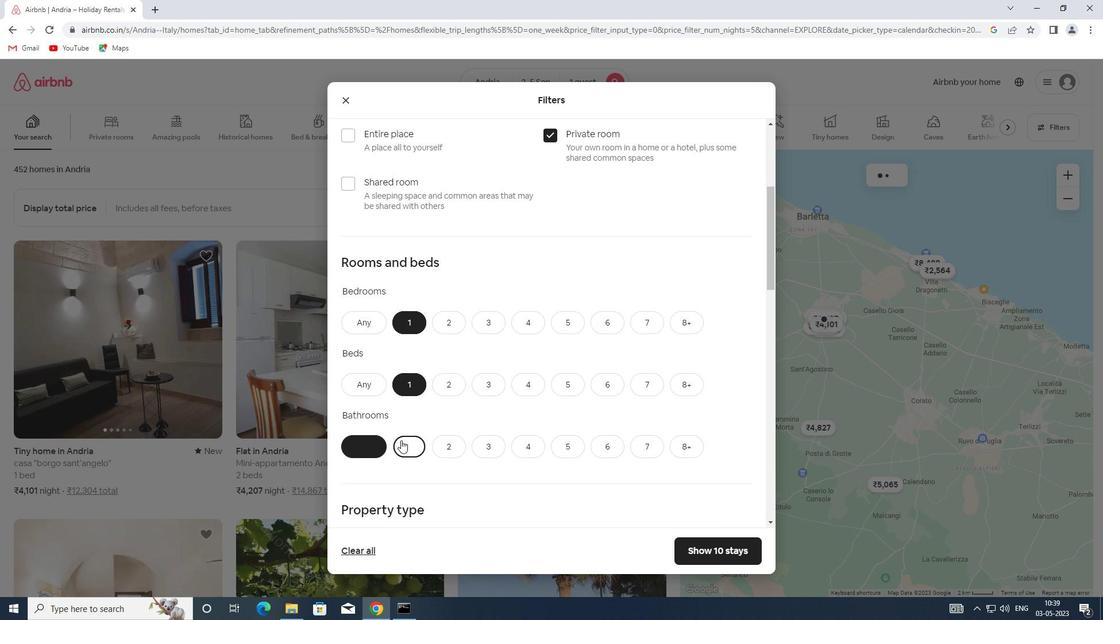 
Action: Mouse scrolled (401, 441) with delta (0, 0)
Screenshot: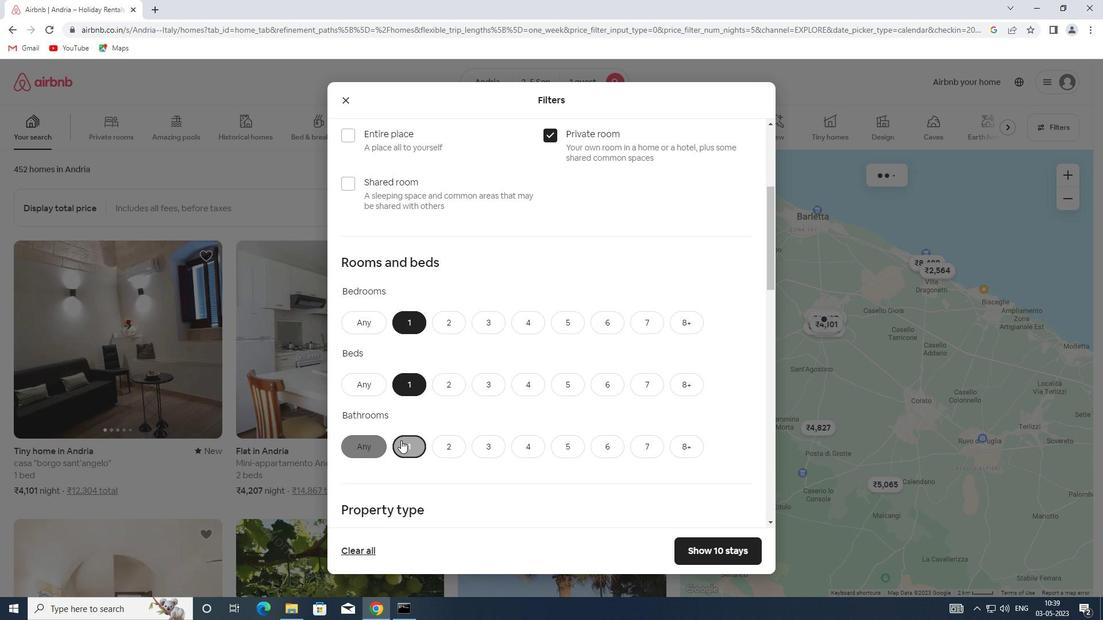 
Action: Mouse moved to (401, 437)
Screenshot: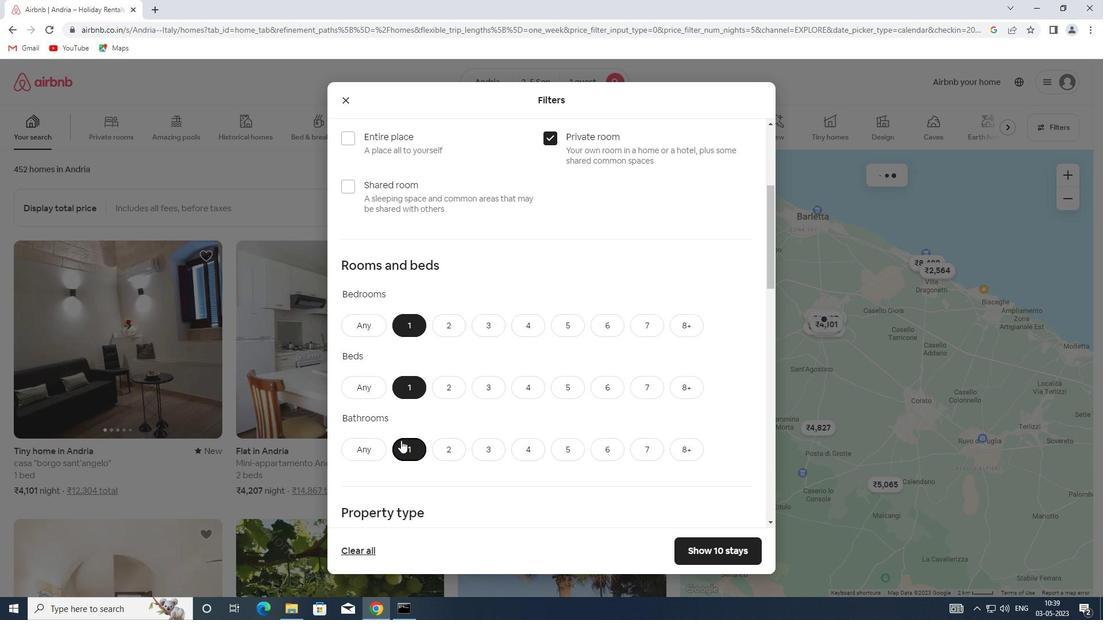 
Action: Mouse scrolled (401, 436) with delta (0, 0)
Screenshot: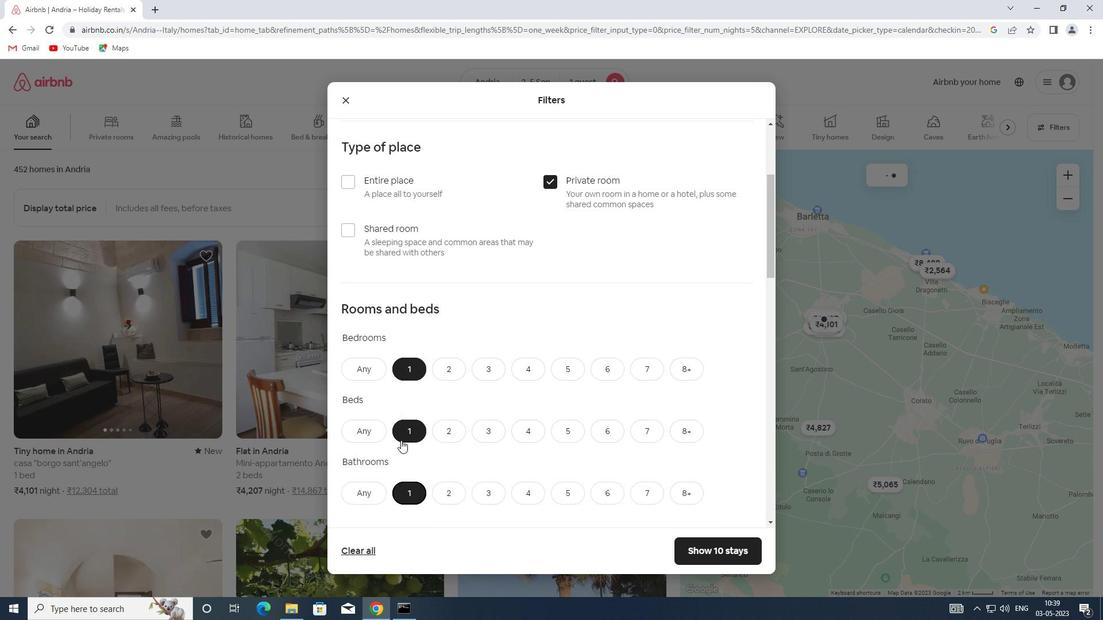 
Action: Mouse scrolled (401, 436) with delta (0, 0)
Screenshot: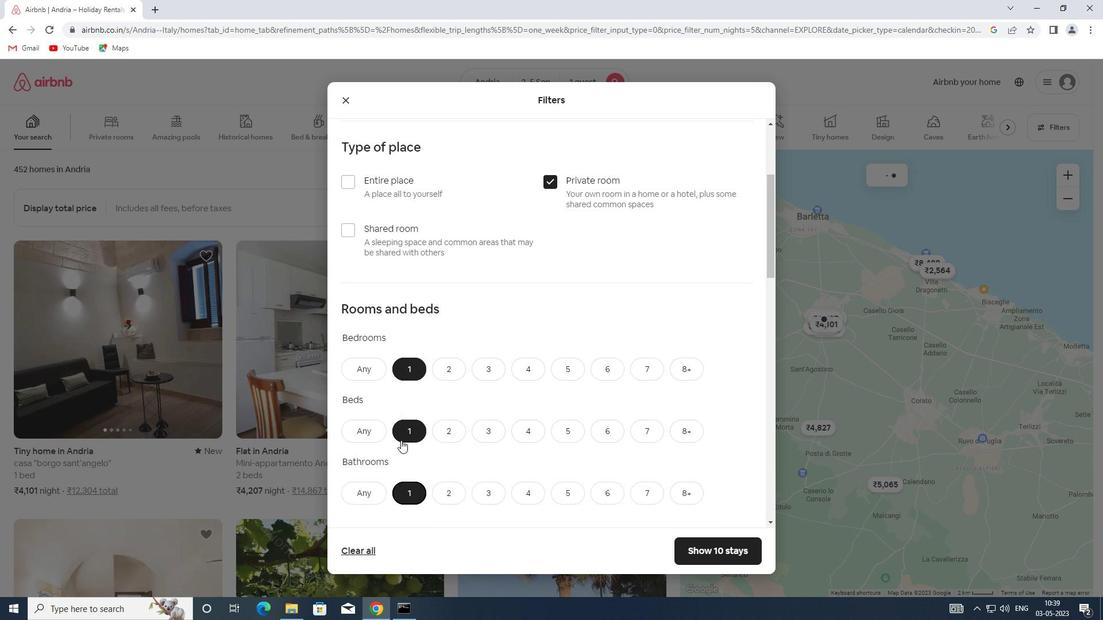 
Action: Mouse scrolled (401, 436) with delta (0, 0)
Screenshot: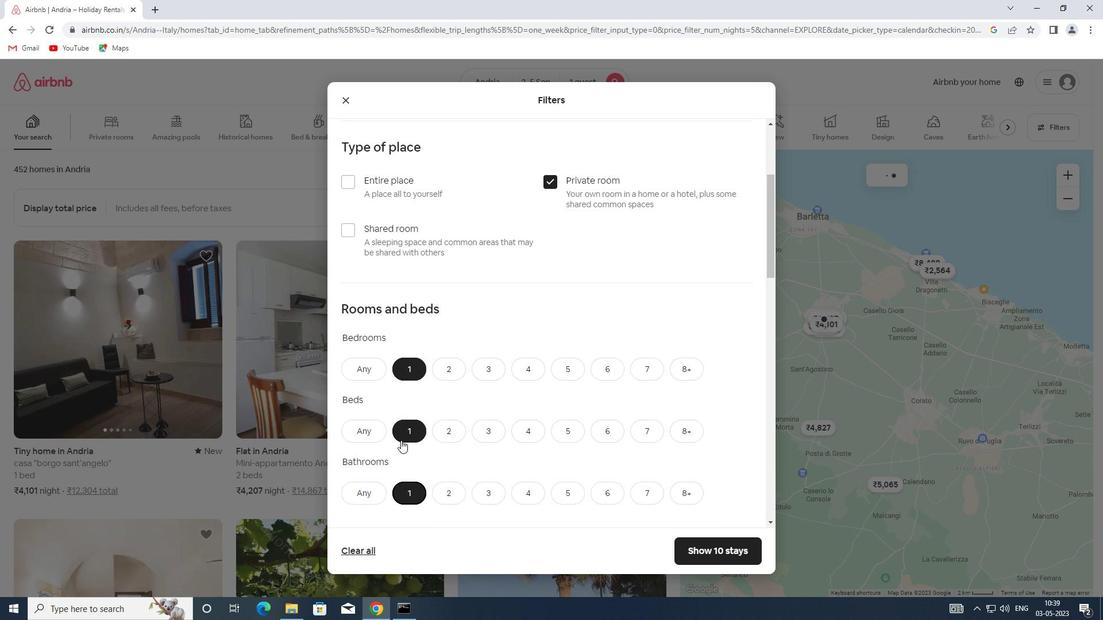 
Action: Mouse scrolled (401, 436) with delta (0, 0)
Screenshot: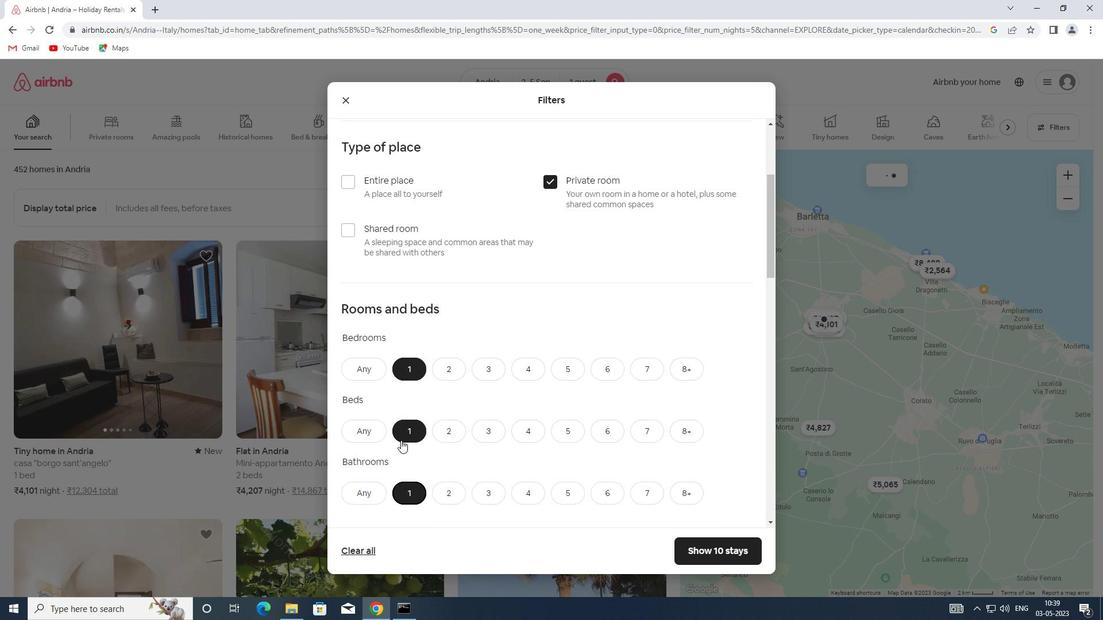 
Action: Mouse moved to (414, 413)
Screenshot: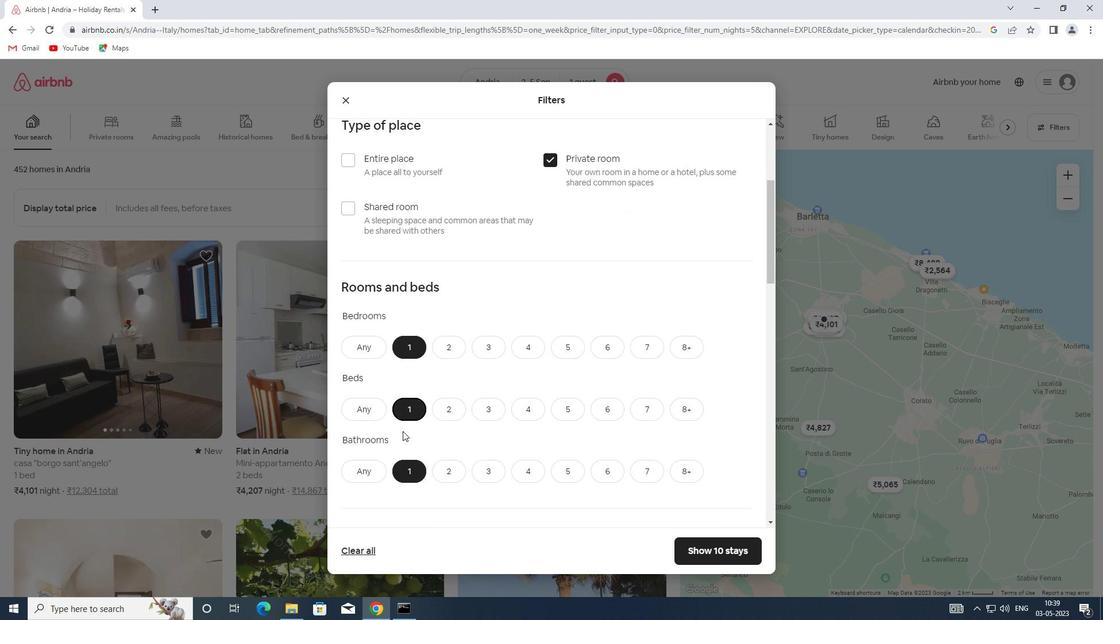 
Action: Mouse scrolled (414, 413) with delta (0, 0)
Screenshot: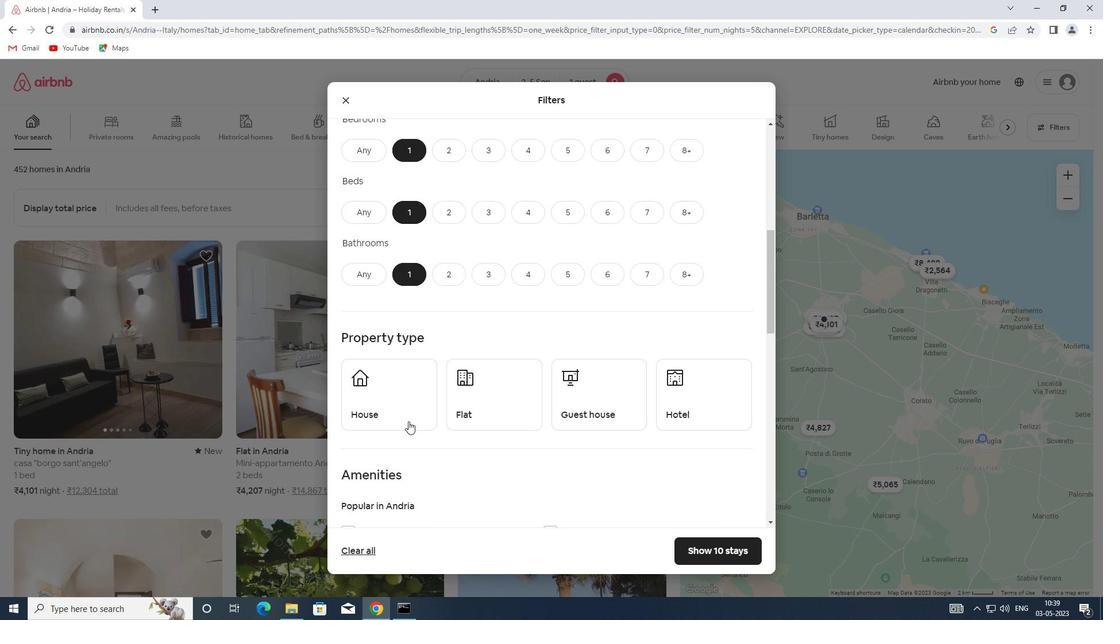 
Action: Mouse scrolled (414, 413) with delta (0, 0)
Screenshot: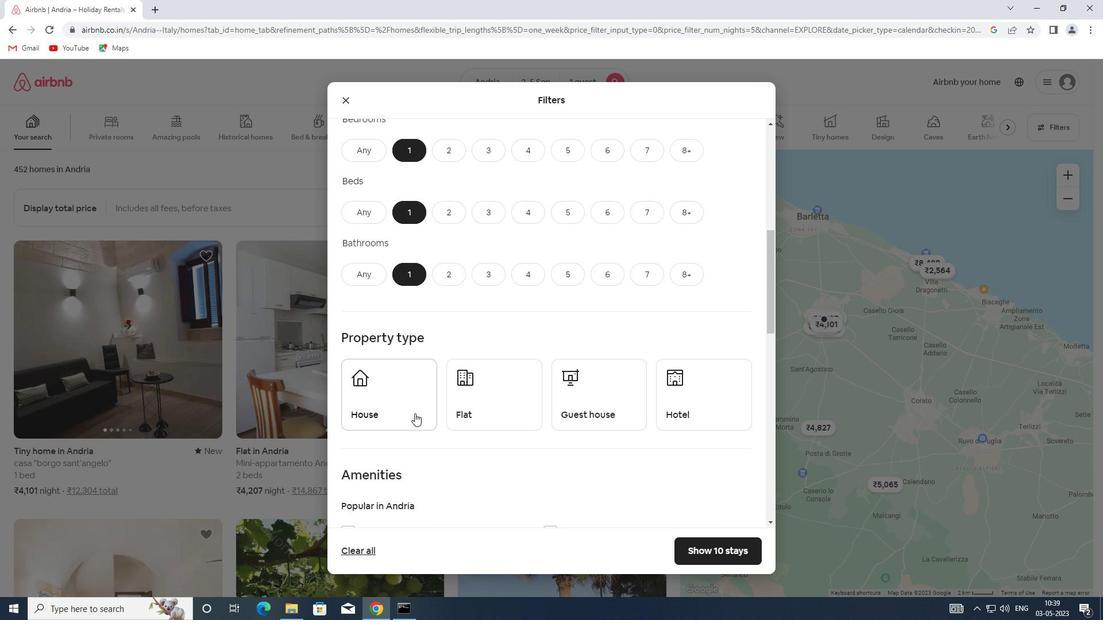 
Action: Mouse scrolled (414, 413) with delta (0, 0)
Screenshot: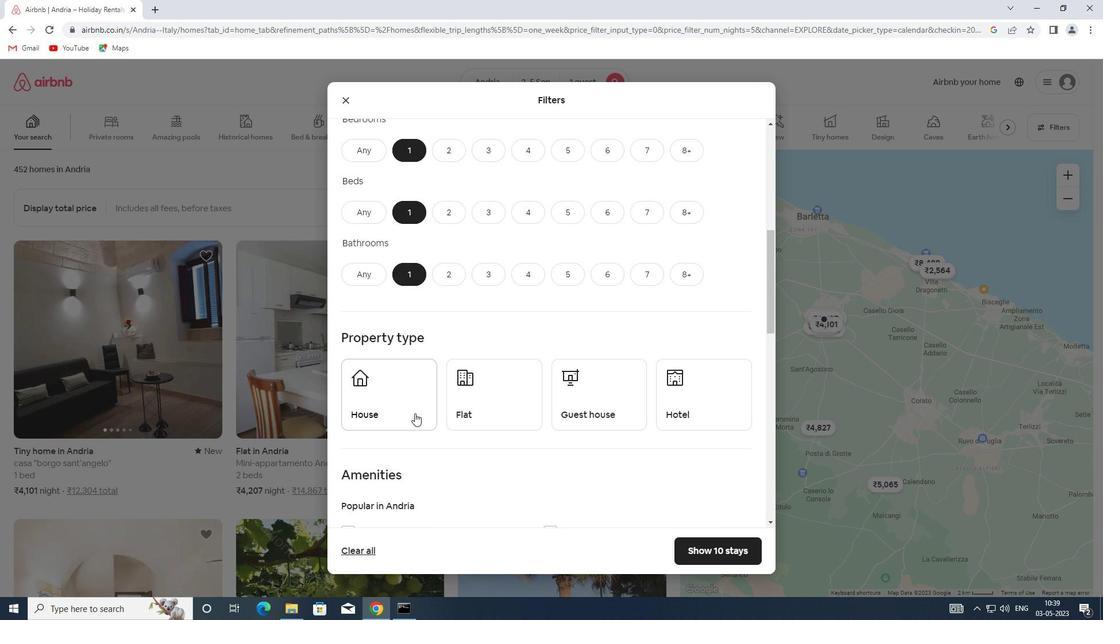 
Action: Mouse moved to (387, 232)
Screenshot: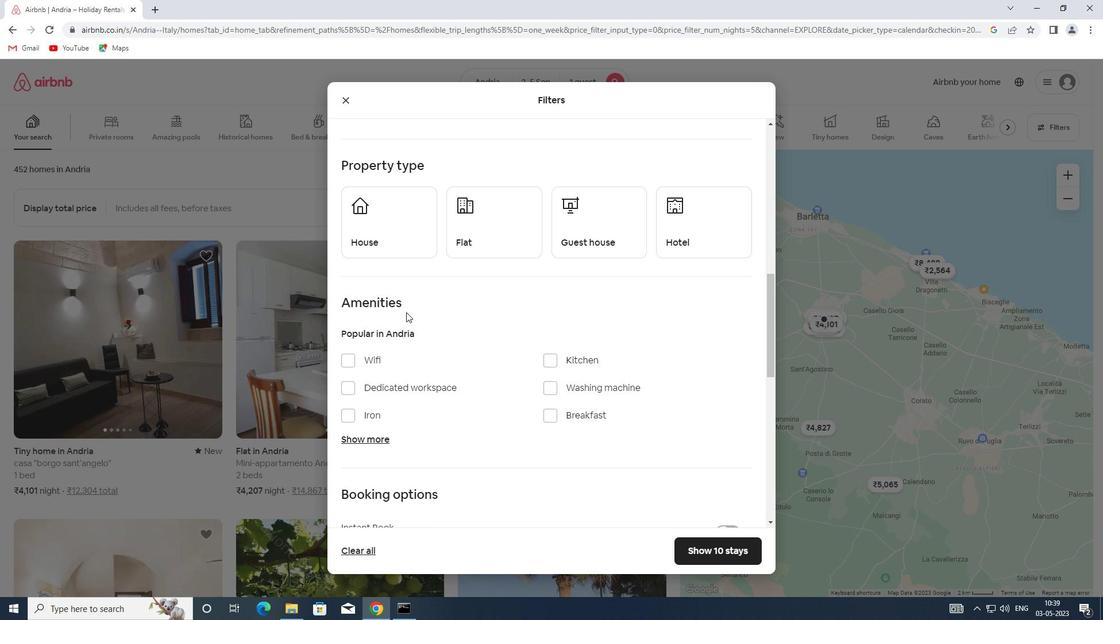 
Action: Mouse pressed left at (387, 232)
Screenshot: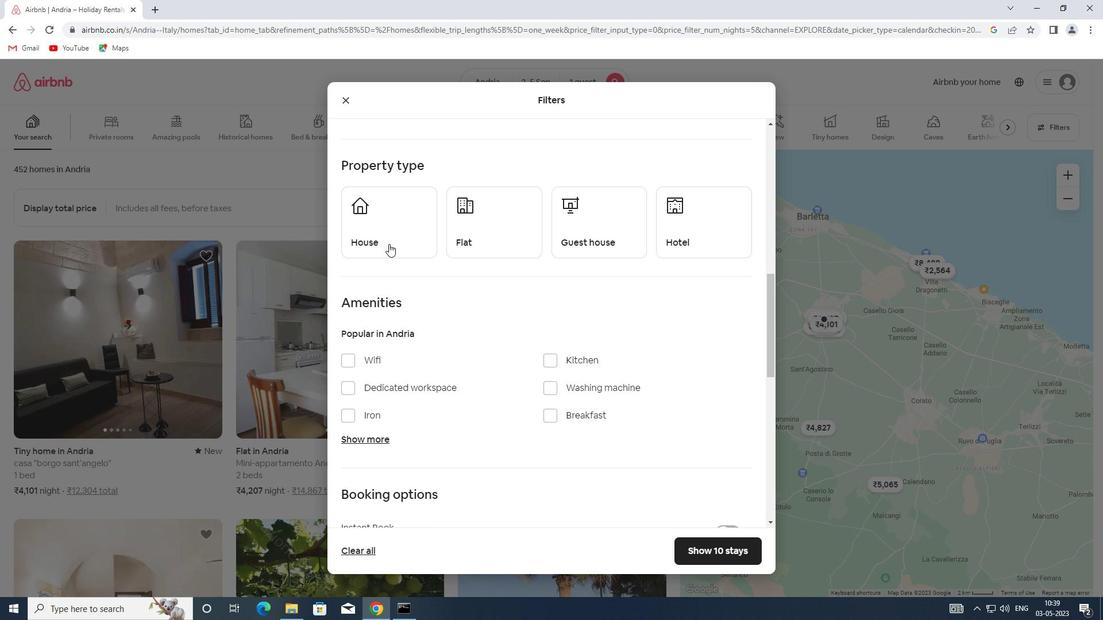 
Action: Mouse moved to (450, 236)
Screenshot: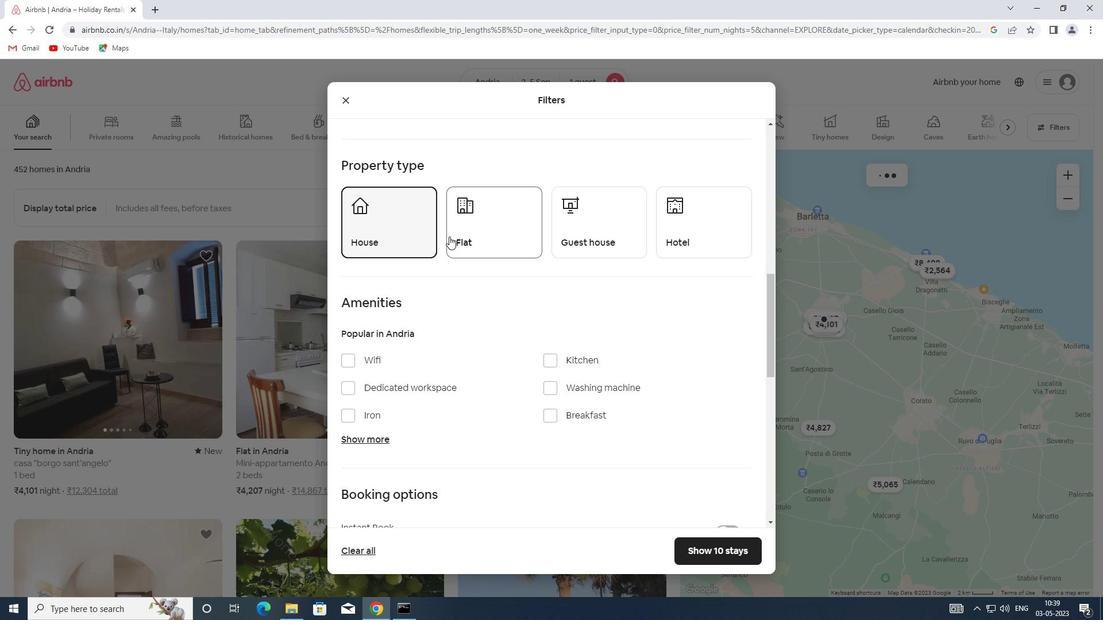 
Action: Mouse pressed left at (450, 236)
Screenshot: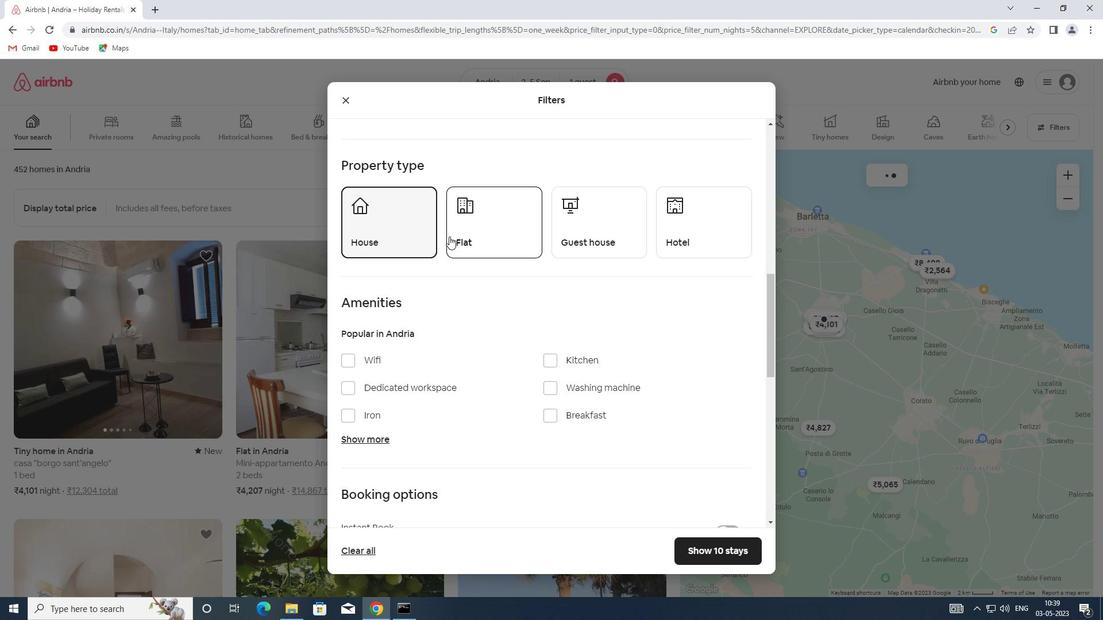 
Action: Mouse moved to (625, 236)
Screenshot: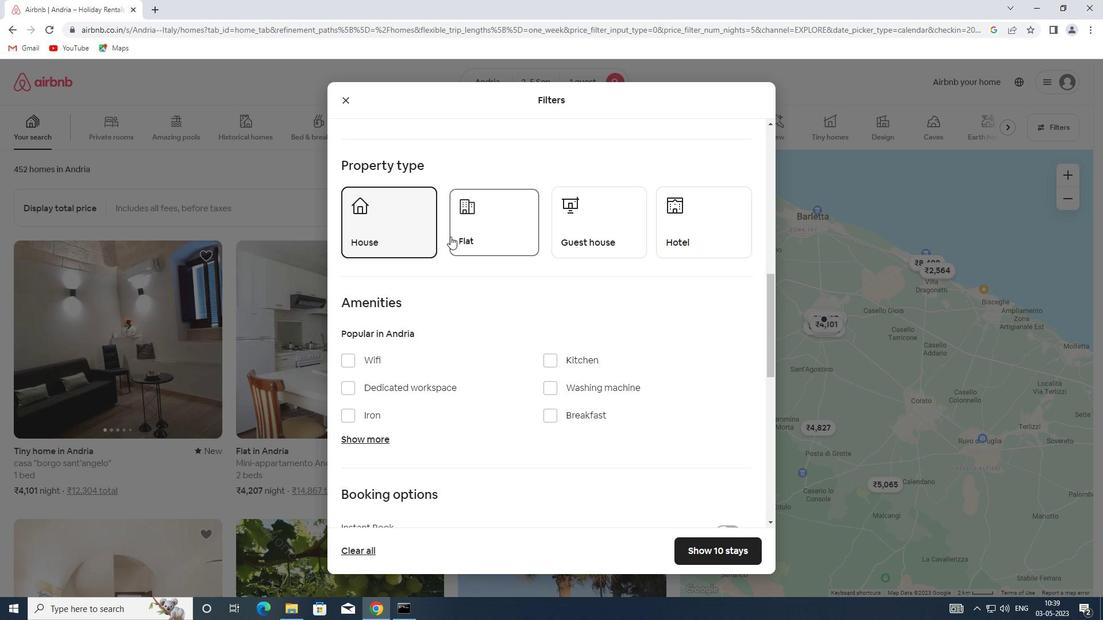 
Action: Mouse pressed left at (625, 236)
Screenshot: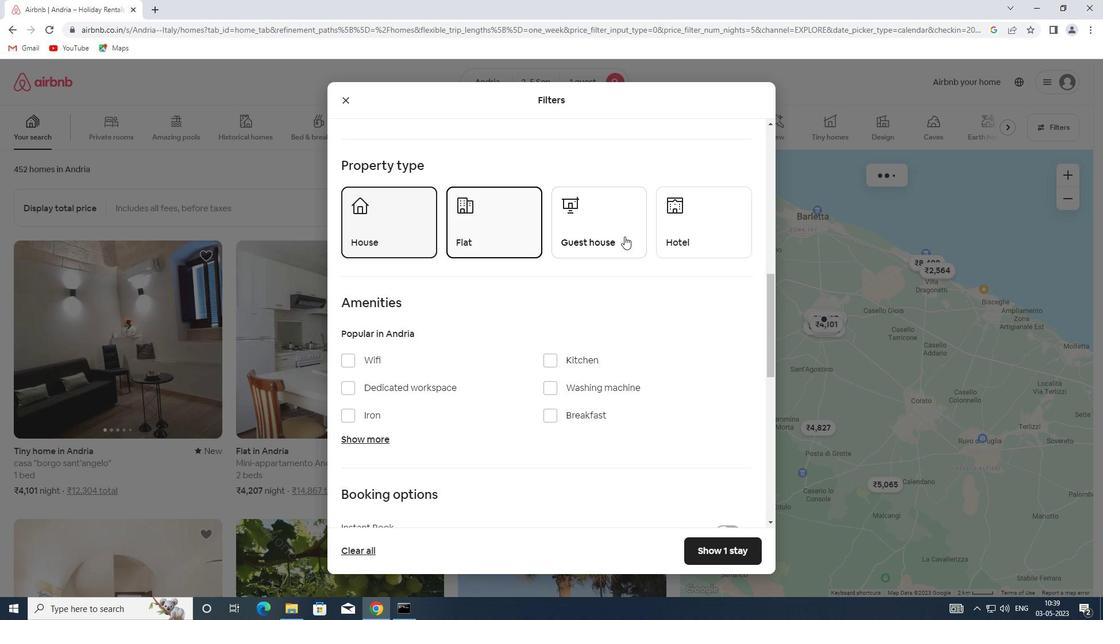 
Action: Mouse moved to (733, 236)
Screenshot: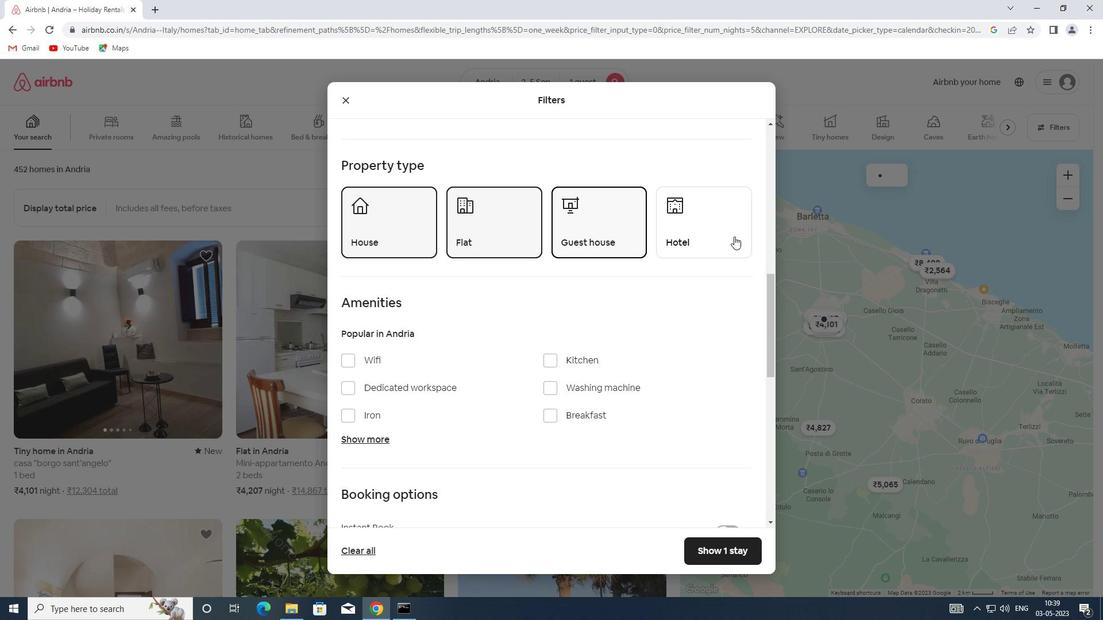 
Action: Mouse pressed left at (733, 236)
Screenshot: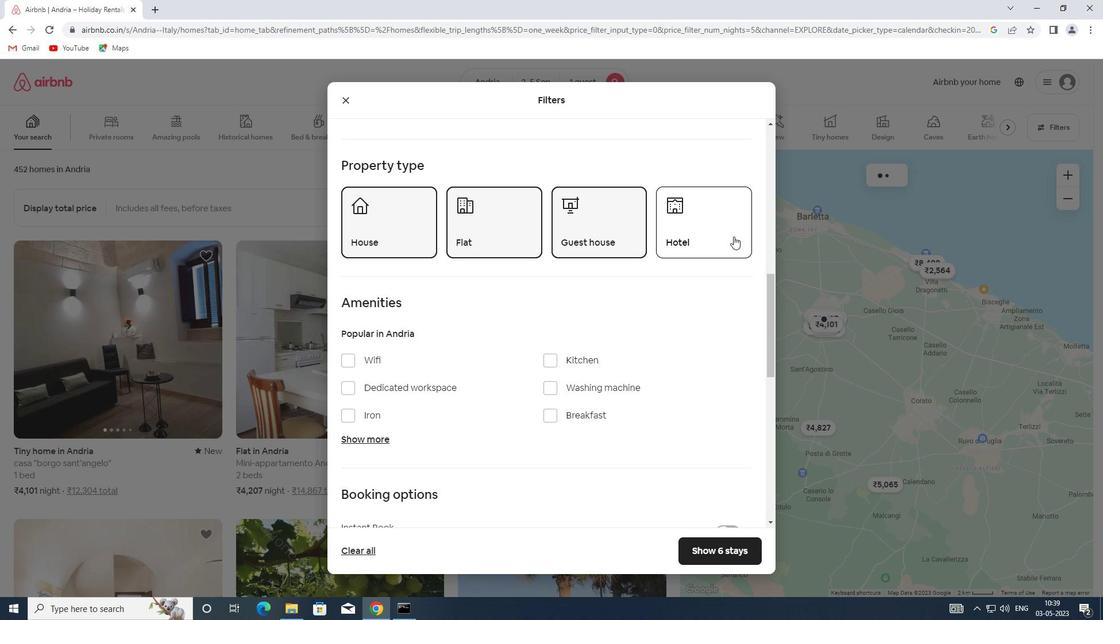 
Action: Mouse moved to (575, 270)
Screenshot: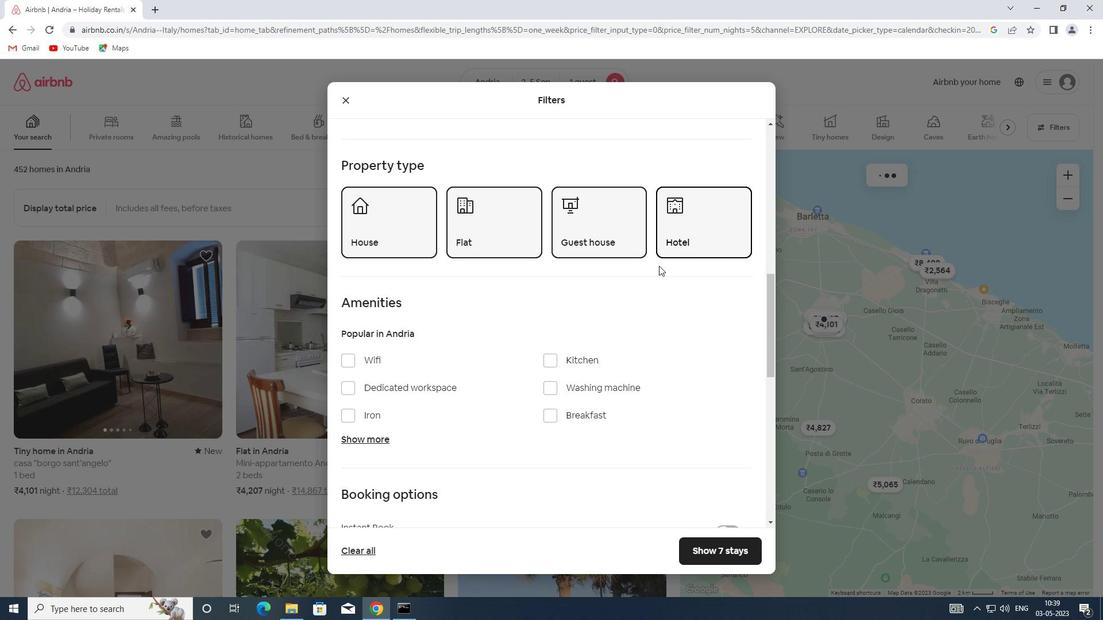 
Action: Mouse scrolled (575, 269) with delta (0, 0)
Screenshot: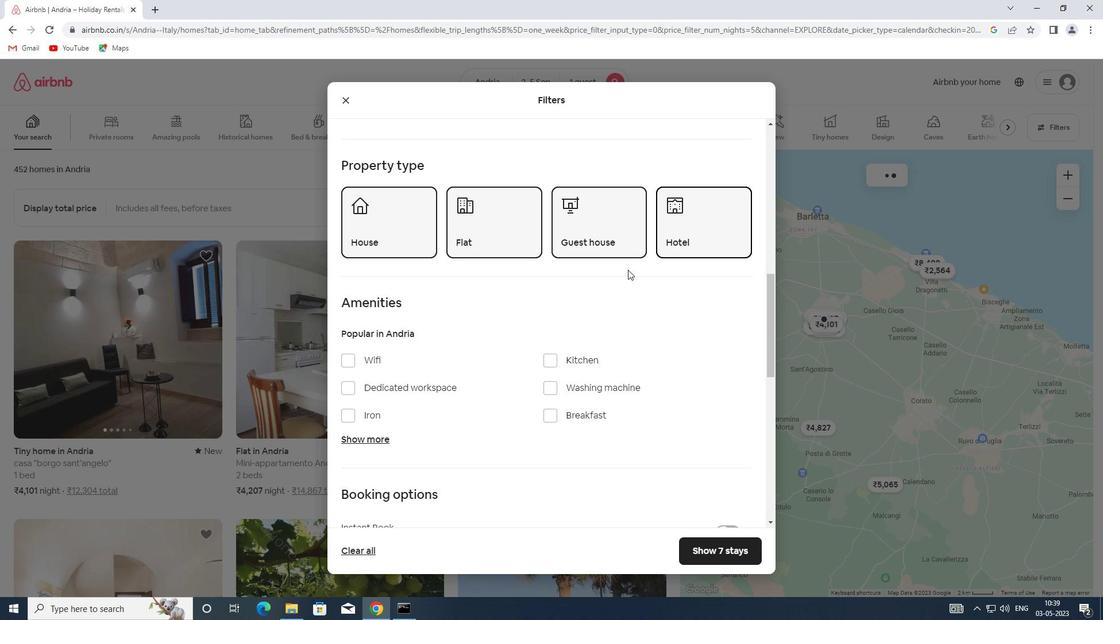 
Action: Mouse moved to (575, 270)
Screenshot: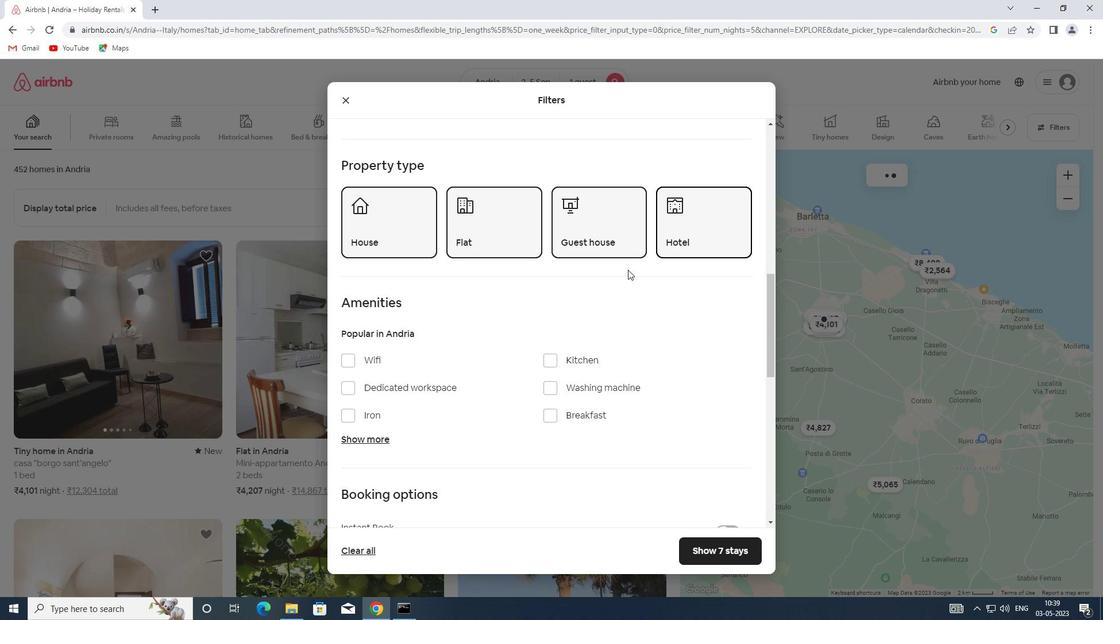 
Action: Mouse scrolled (575, 269) with delta (0, 0)
Screenshot: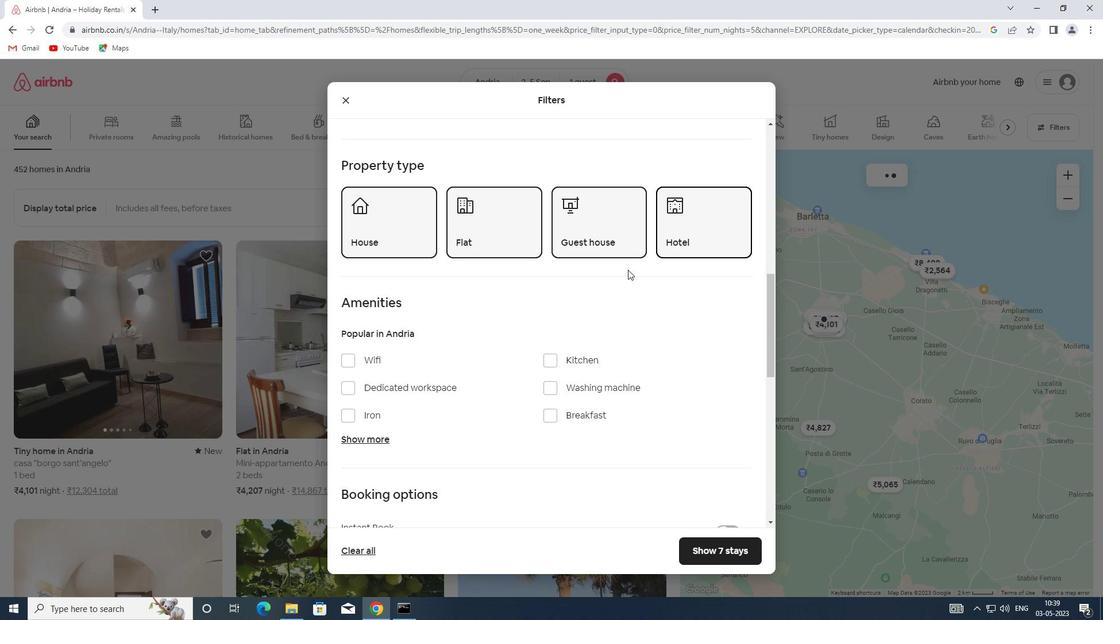 
Action: Mouse scrolled (575, 269) with delta (0, 0)
Screenshot: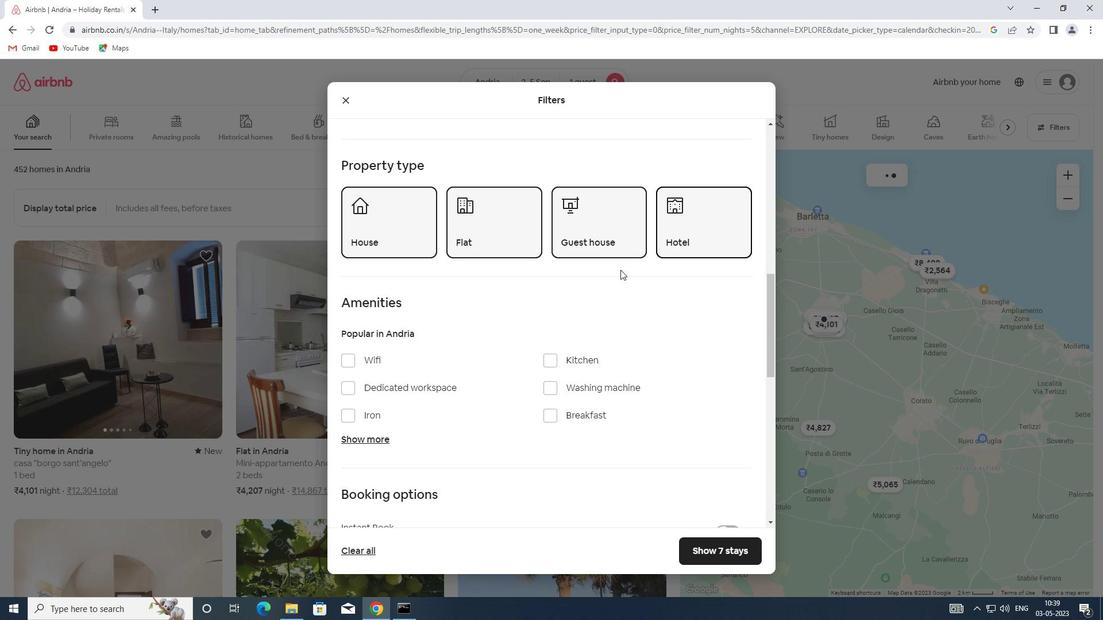
Action: Mouse scrolled (575, 269) with delta (0, 0)
Screenshot: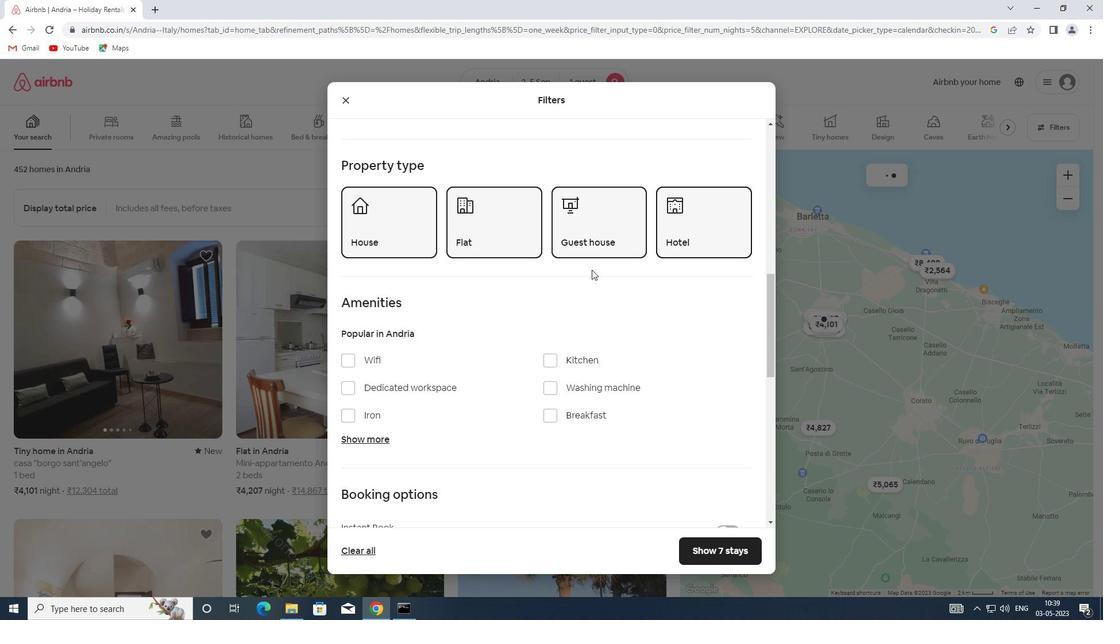 
Action: Mouse moved to (551, 164)
Screenshot: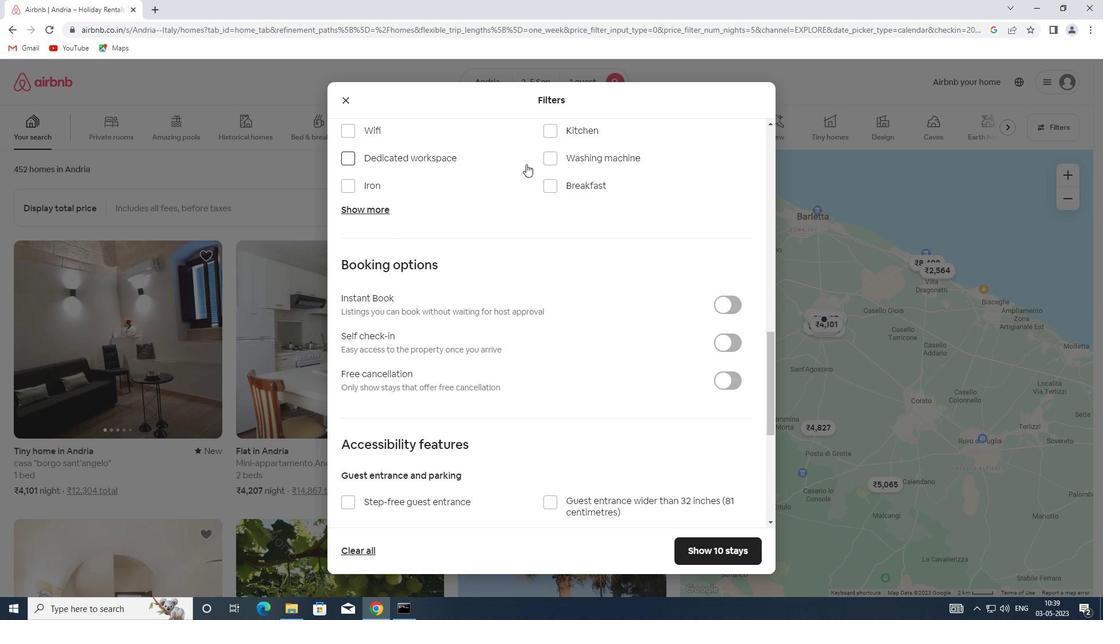 
Action: Mouse pressed left at (551, 164)
Screenshot: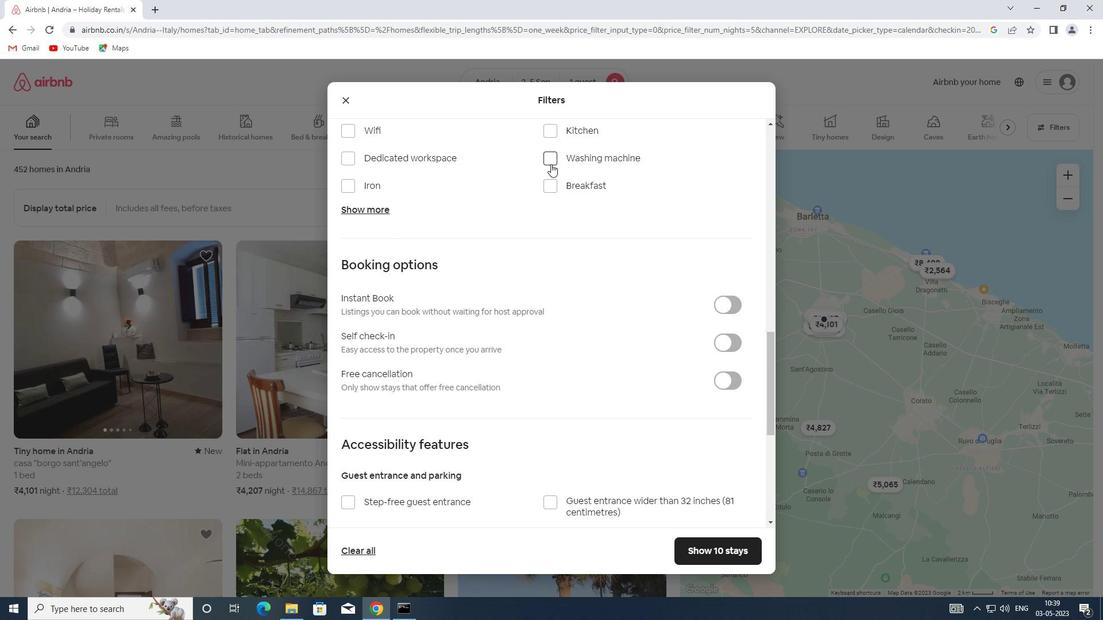 
Action: Mouse moved to (726, 341)
Screenshot: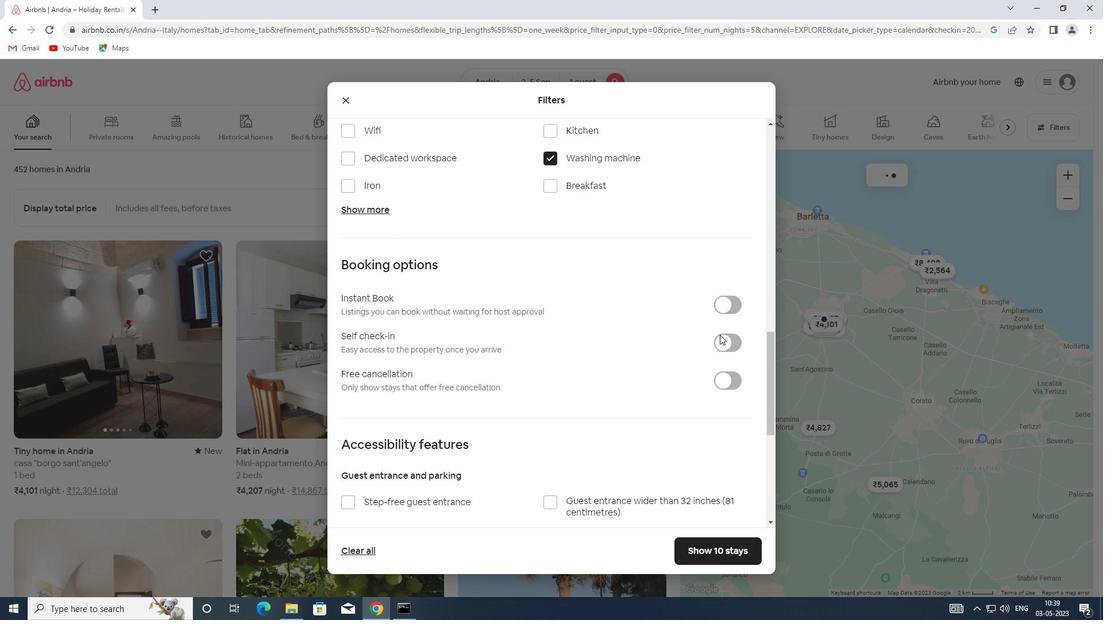 
Action: Mouse pressed left at (726, 341)
Screenshot: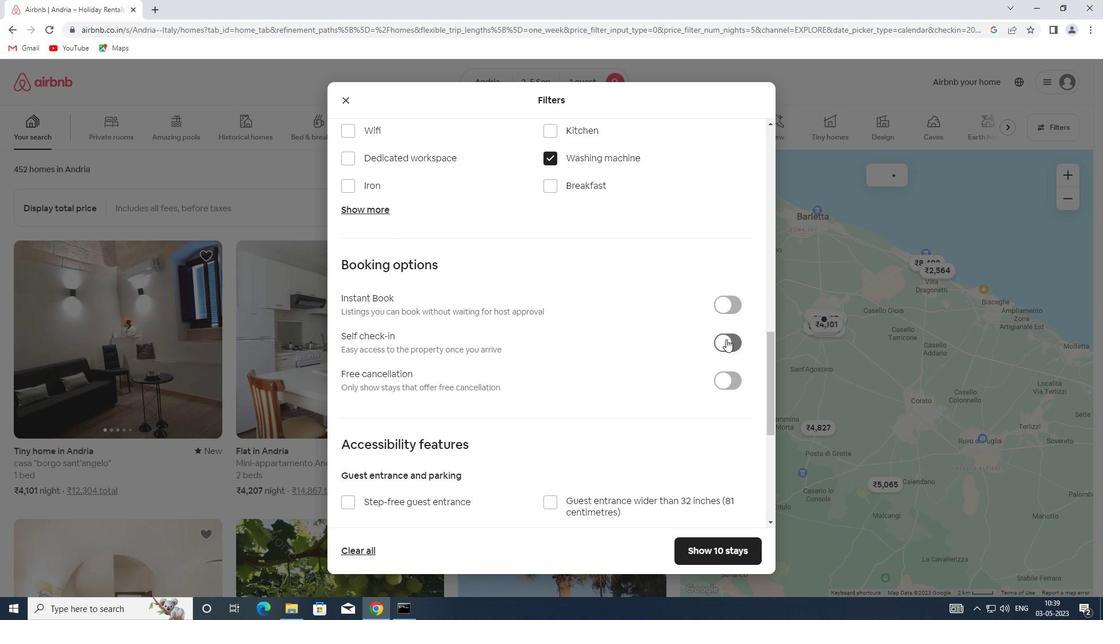 
Action: Mouse moved to (662, 350)
Screenshot: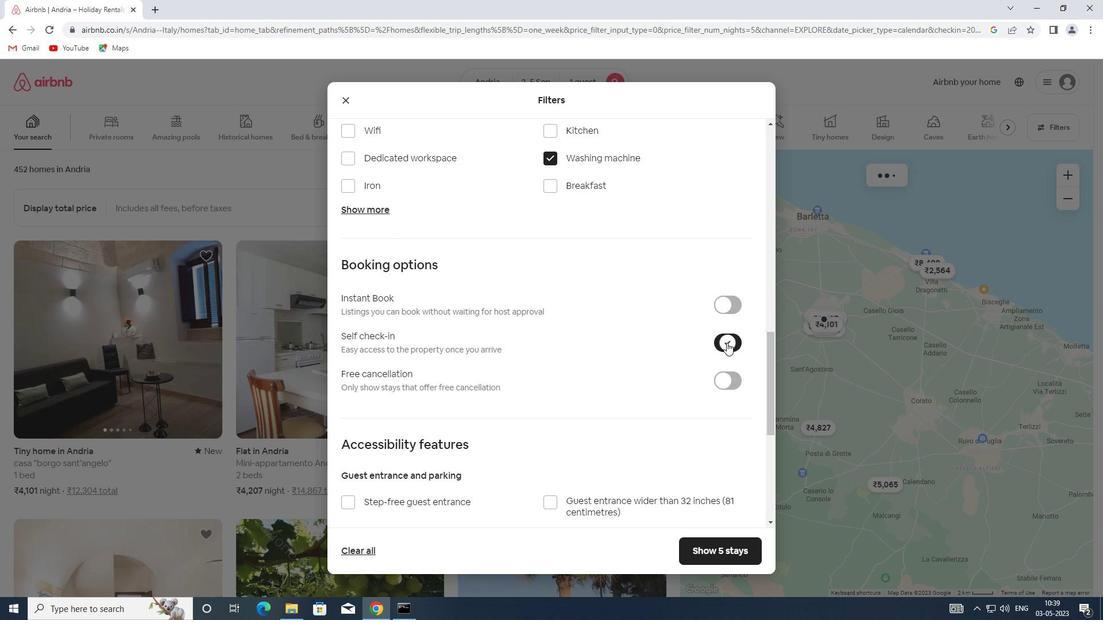 
Action: Mouse scrolled (662, 350) with delta (0, 0)
Screenshot: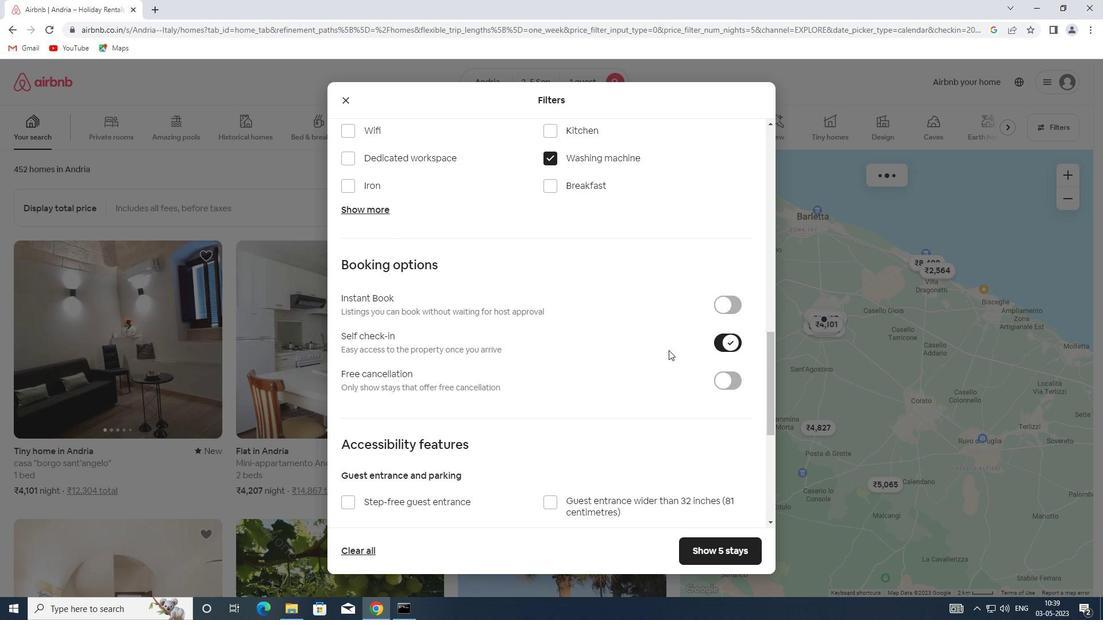 
Action: Mouse scrolled (662, 350) with delta (0, 0)
Screenshot: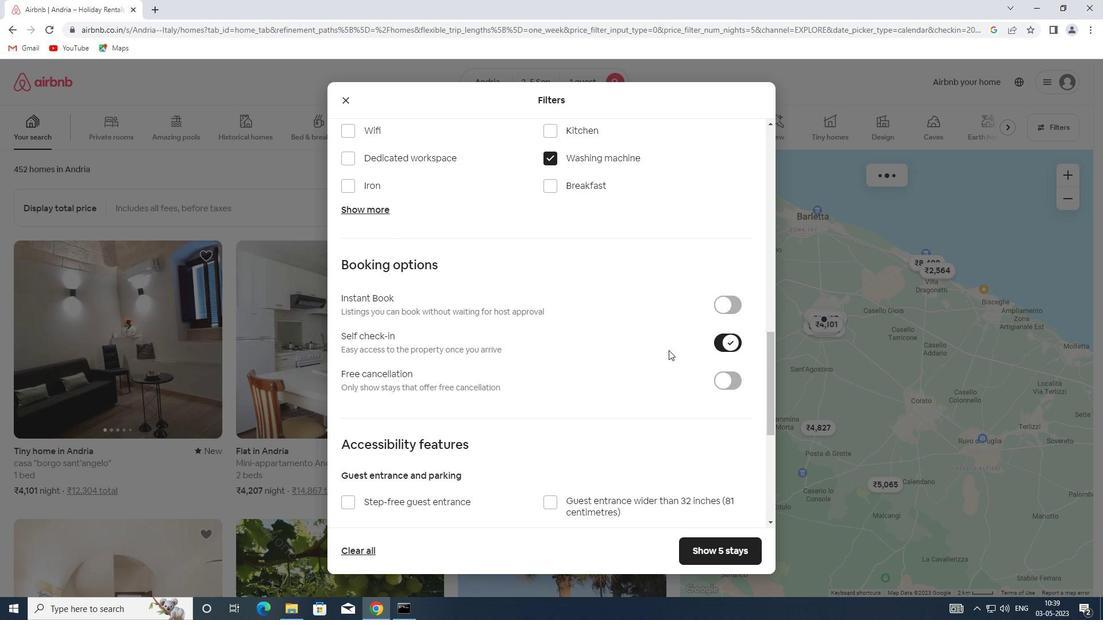
Action: Mouse scrolled (662, 350) with delta (0, 0)
Screenshot: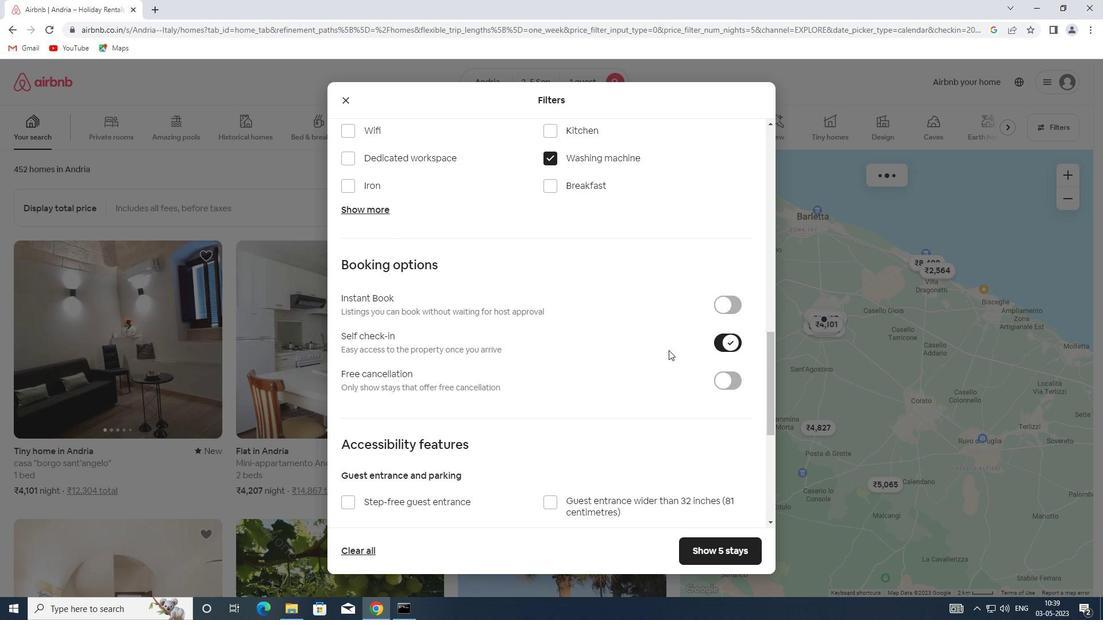 
Action: Mouse moved to (638, 346)
Screenshot: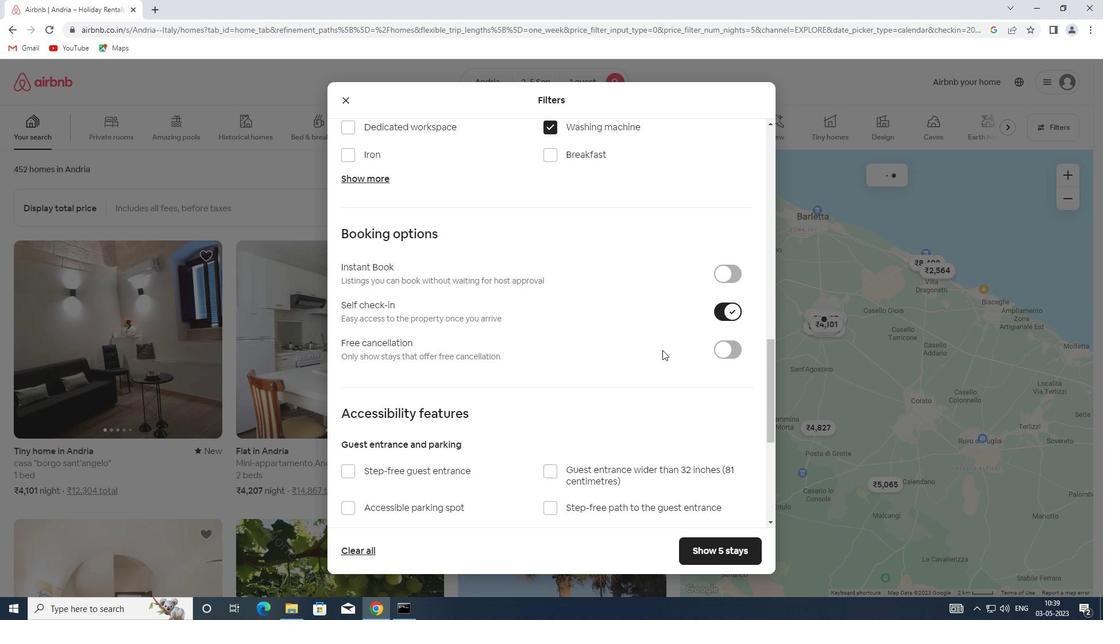 
Action: Mouse scrolled (638, 346) with delta (0, 0)
Screenshot: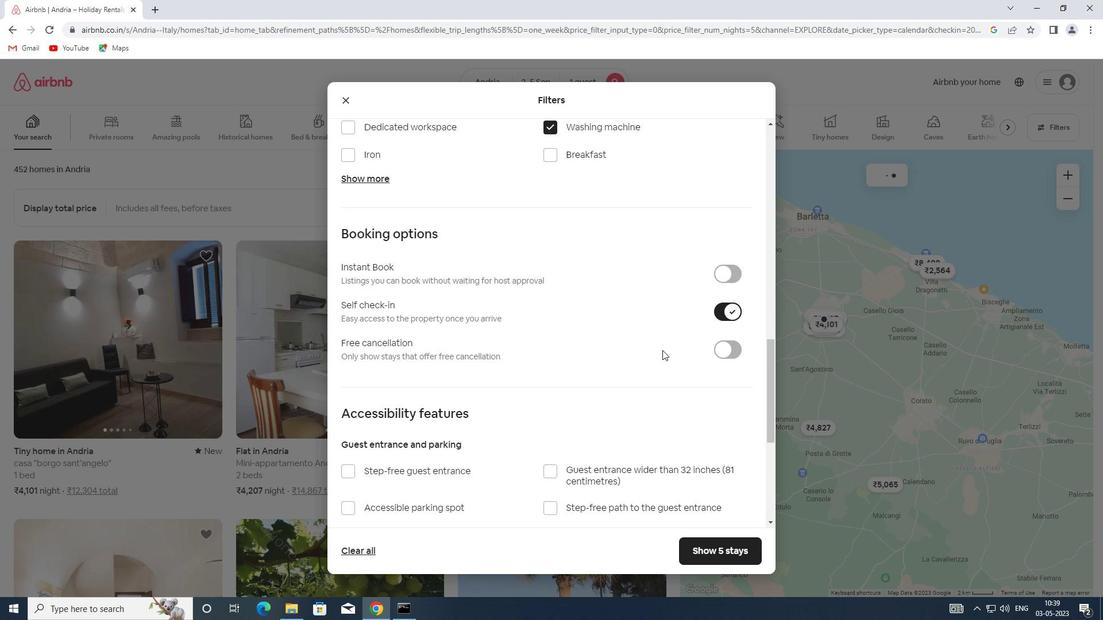 
Action: Mouse scrolled (638, 346) with delta (0, 0)
Screenshot: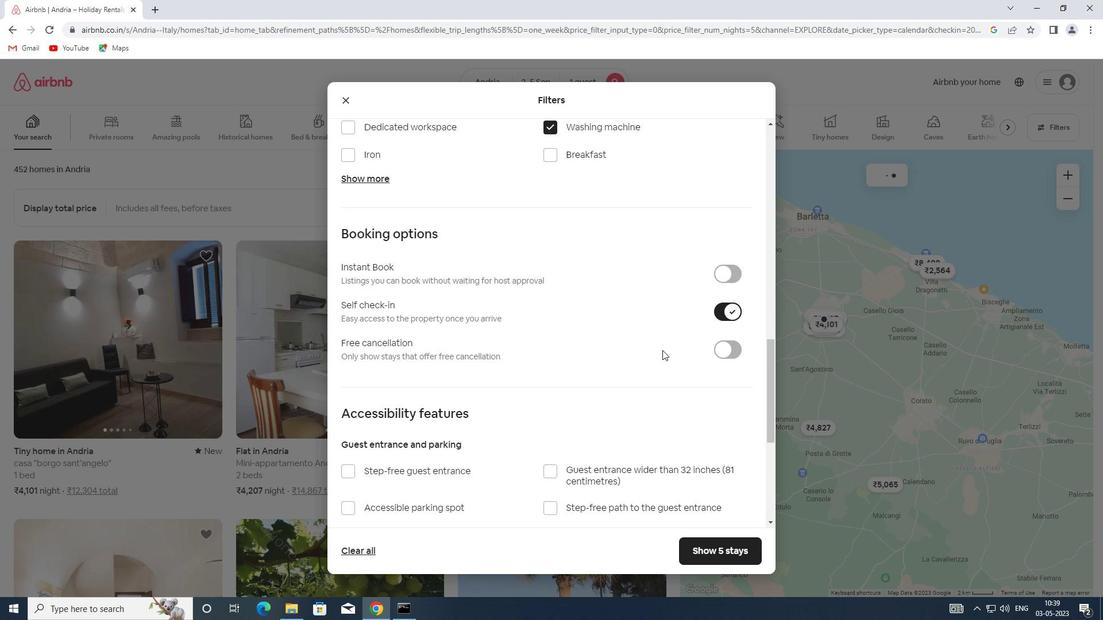 
Action: Mouse scrolled (638, 346) with delta (0, 0)
Screenshot: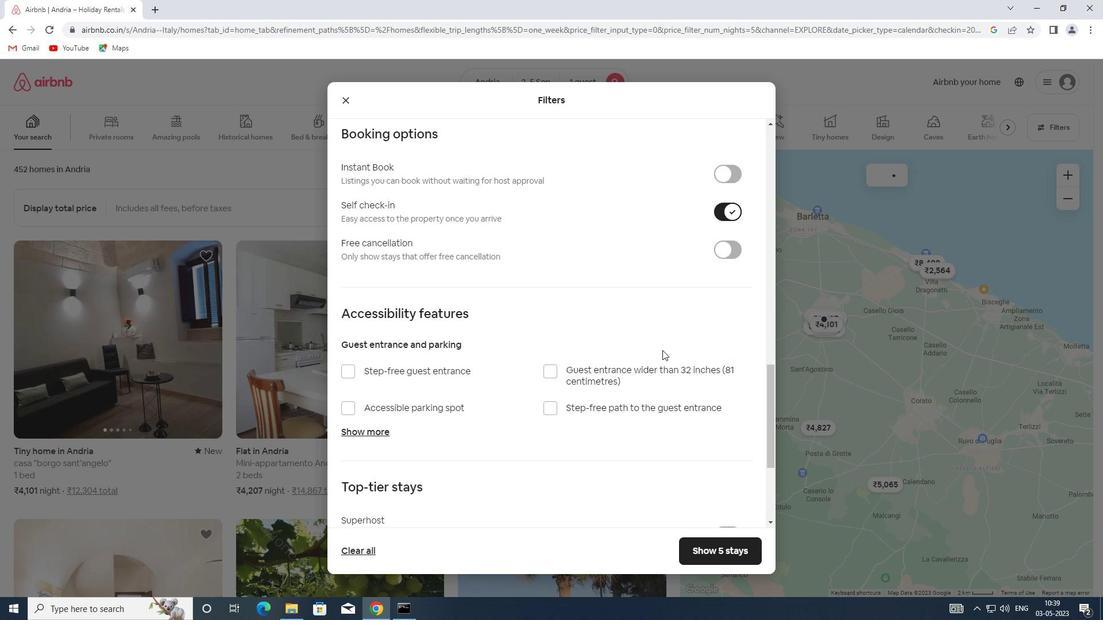 
Action: Mouse moved to (637, 346)
Screenshot: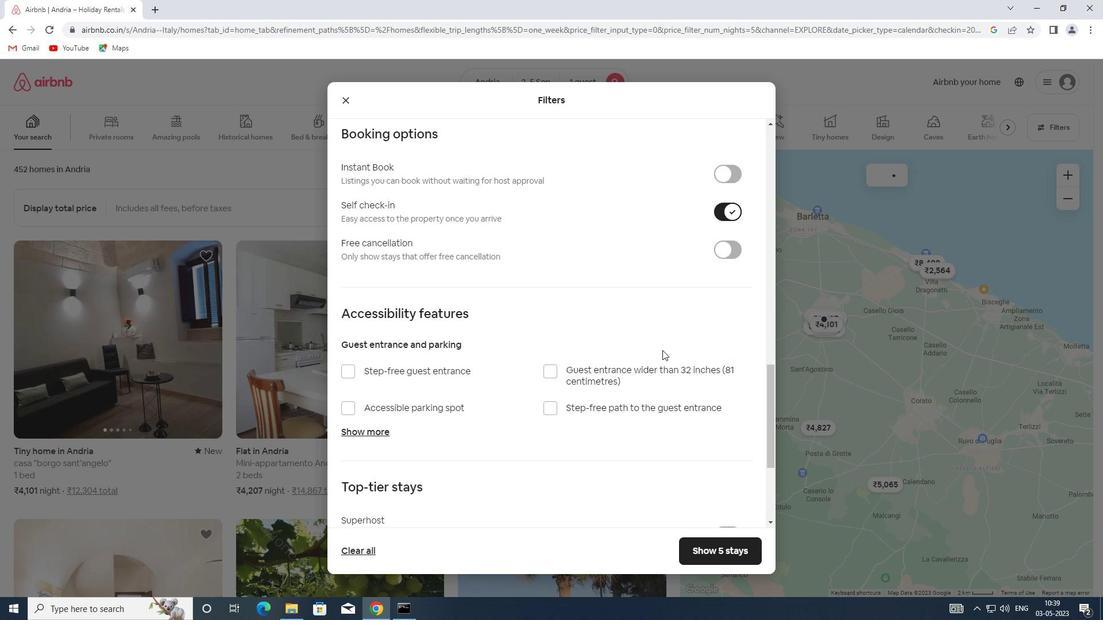 
Action: Mouse scrolled (637, 346) with delta (0, 0)
Screenshot: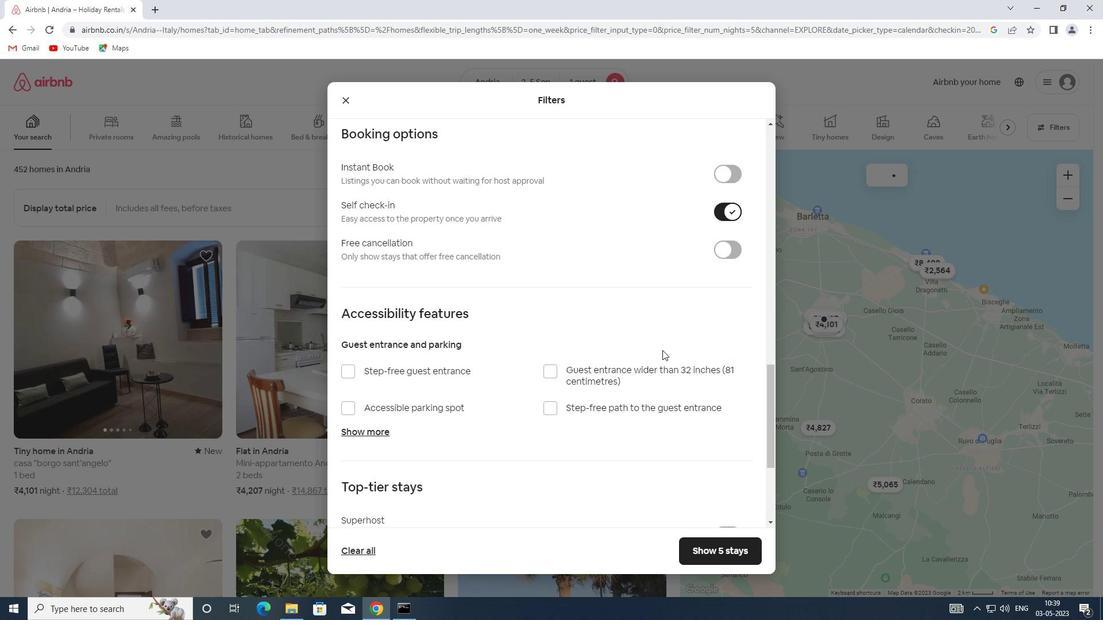 
Action: Mouse scrolled (637, 347) with delta (0, 0)
Screenshot: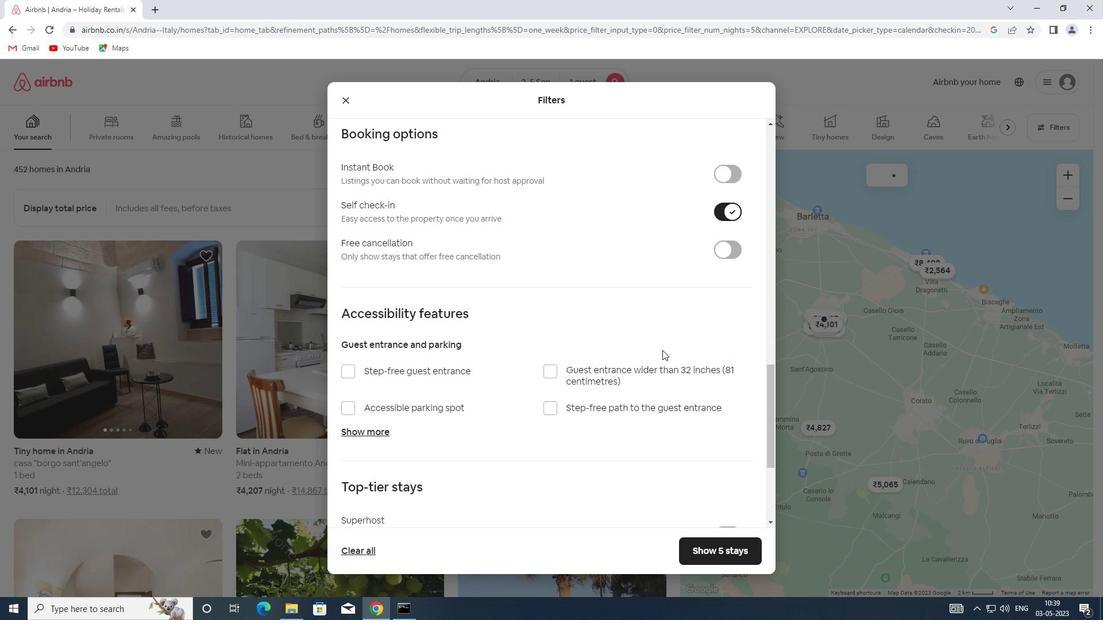 
Action: Mouse moved to (383, 503)
Screenshot: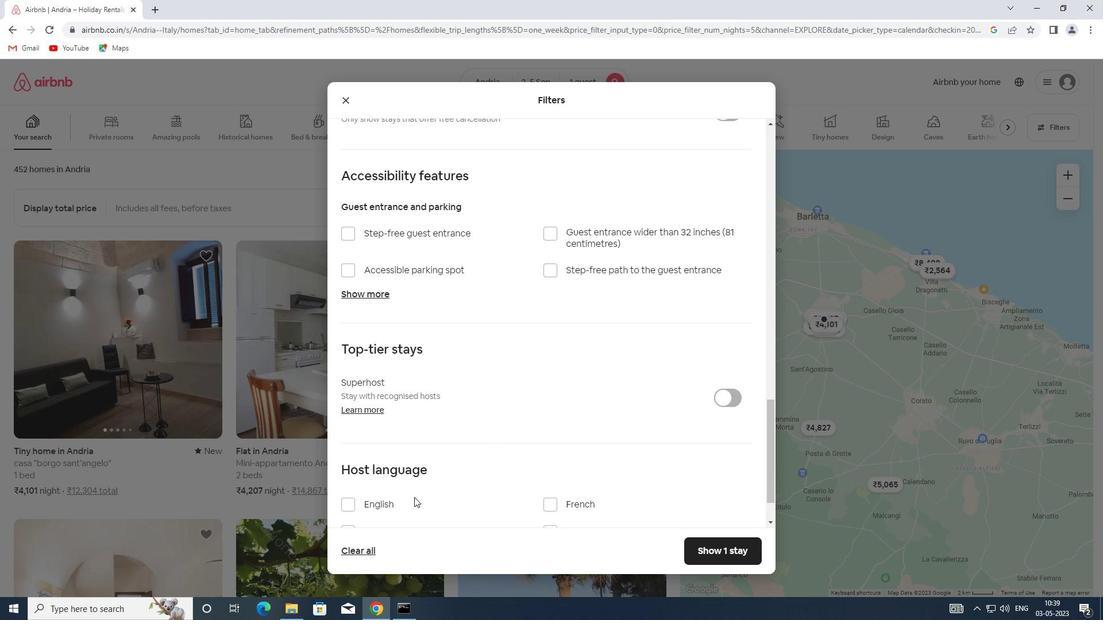 
Action: Mouse pressed left at (383, 503)
Screenshot: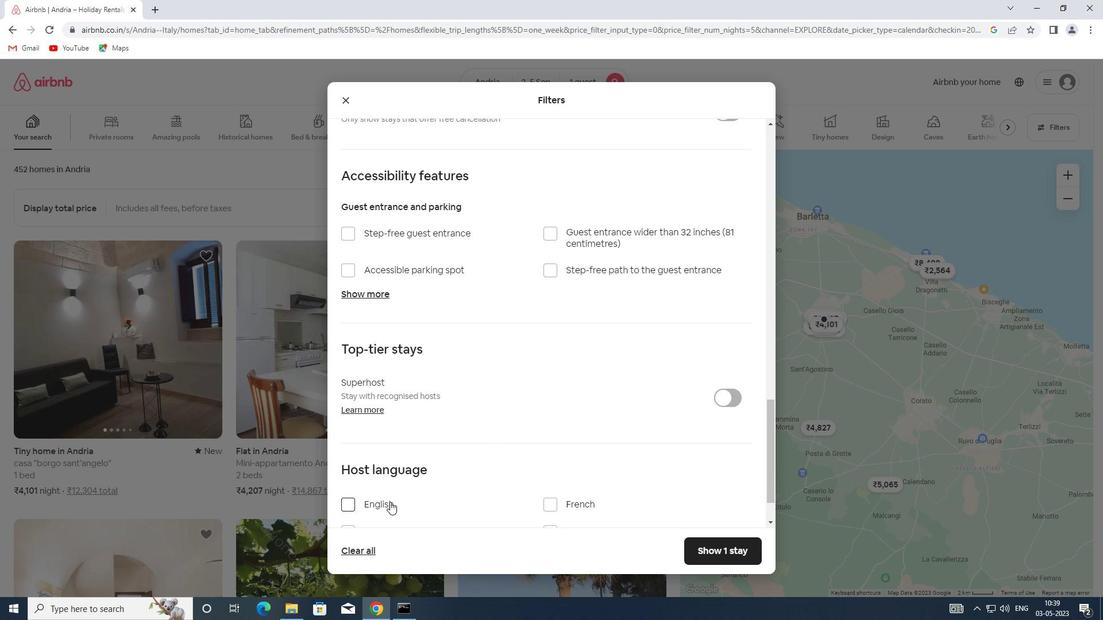 
Action: Mouse moved to (721, 553)
Screenshot: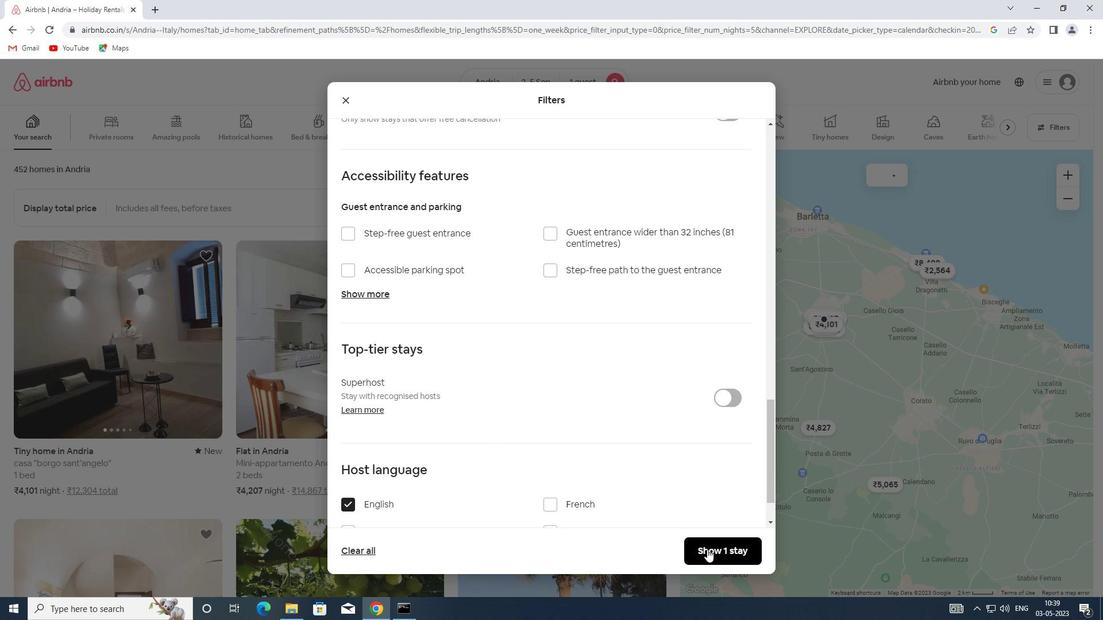 
Action: Mouse pressed left at (721, 553)
Screenshot: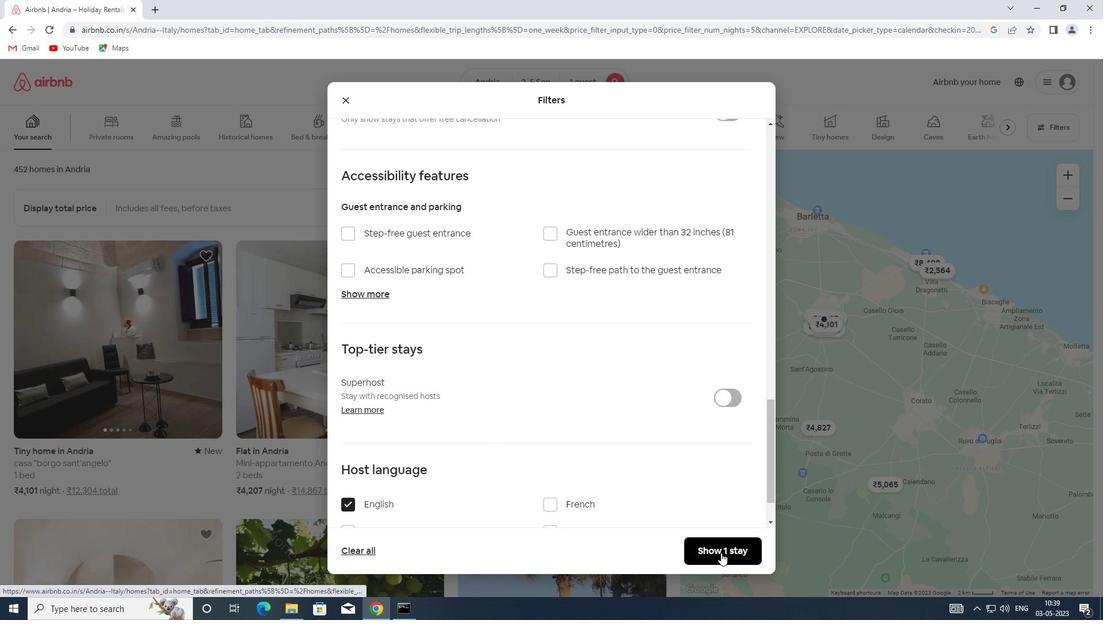 
